 Task: Create a task  Develop a new online marketplace for a specific industry , assign it to team member softage.1@softage.net in the project AgileCraft and update the status of the task to  On Track  , set the priority of the task to Low
Action: Mouse moved to (82, 377)
Screenshot: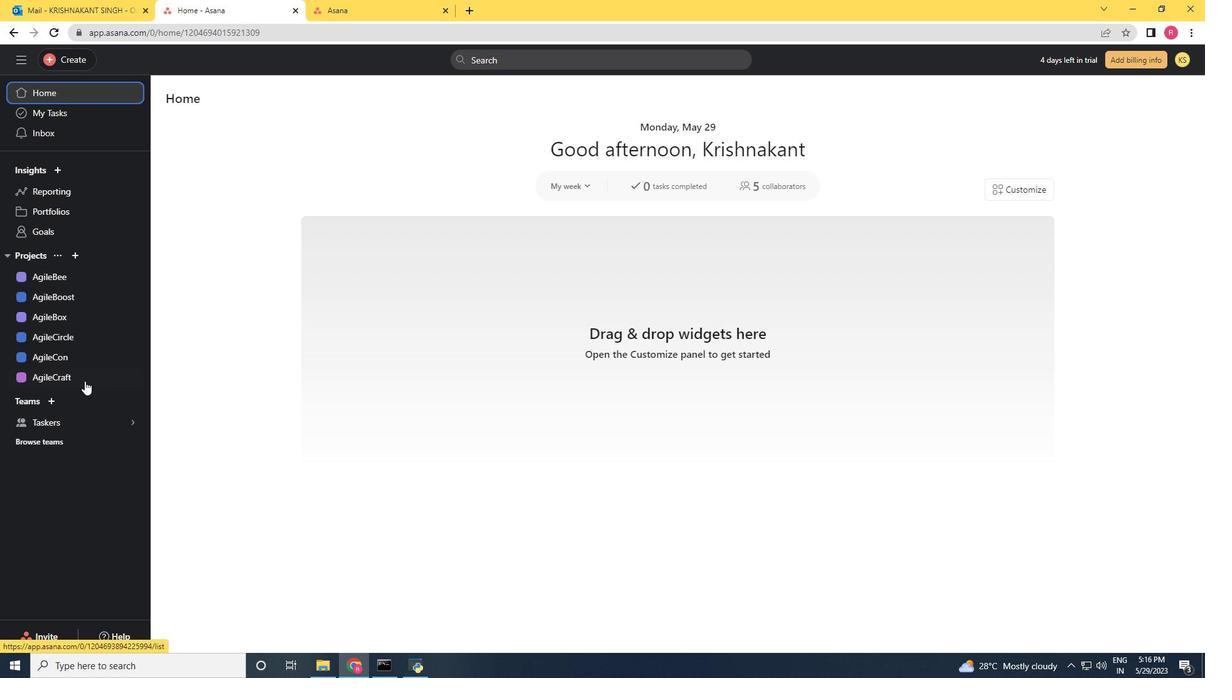 
Action: Mouse pressed left at (82, 377)
Screenshot: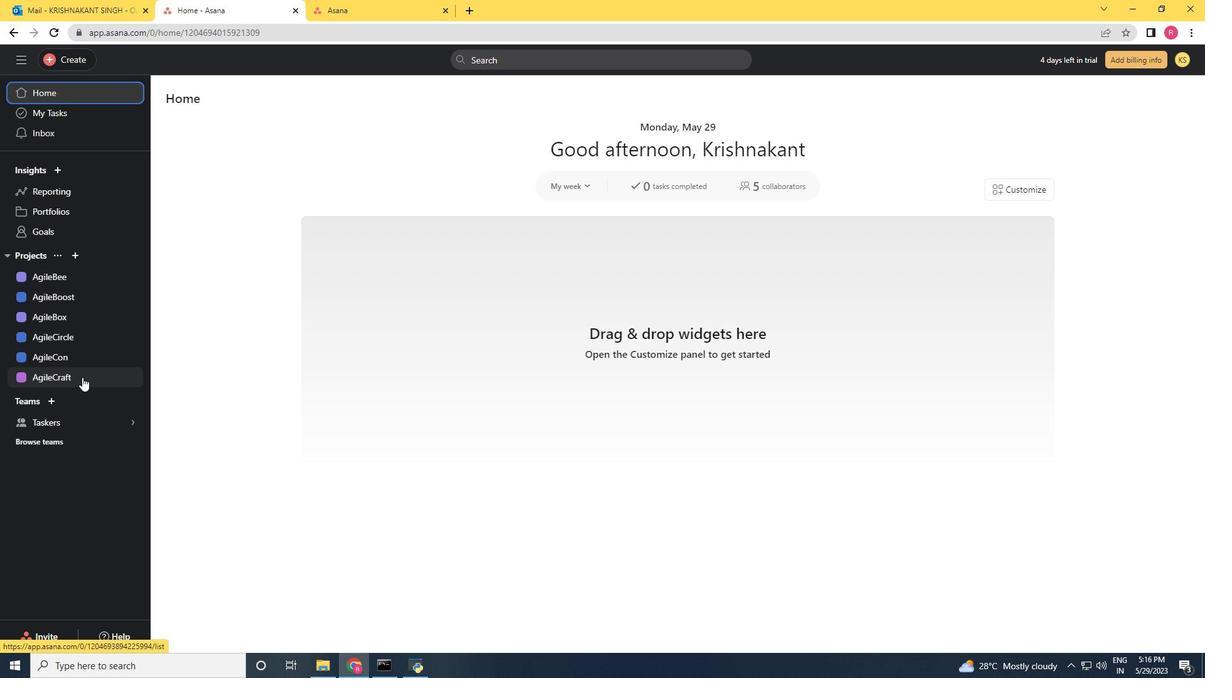 
Action: Mouse moved to (58, 63)
Screenshot: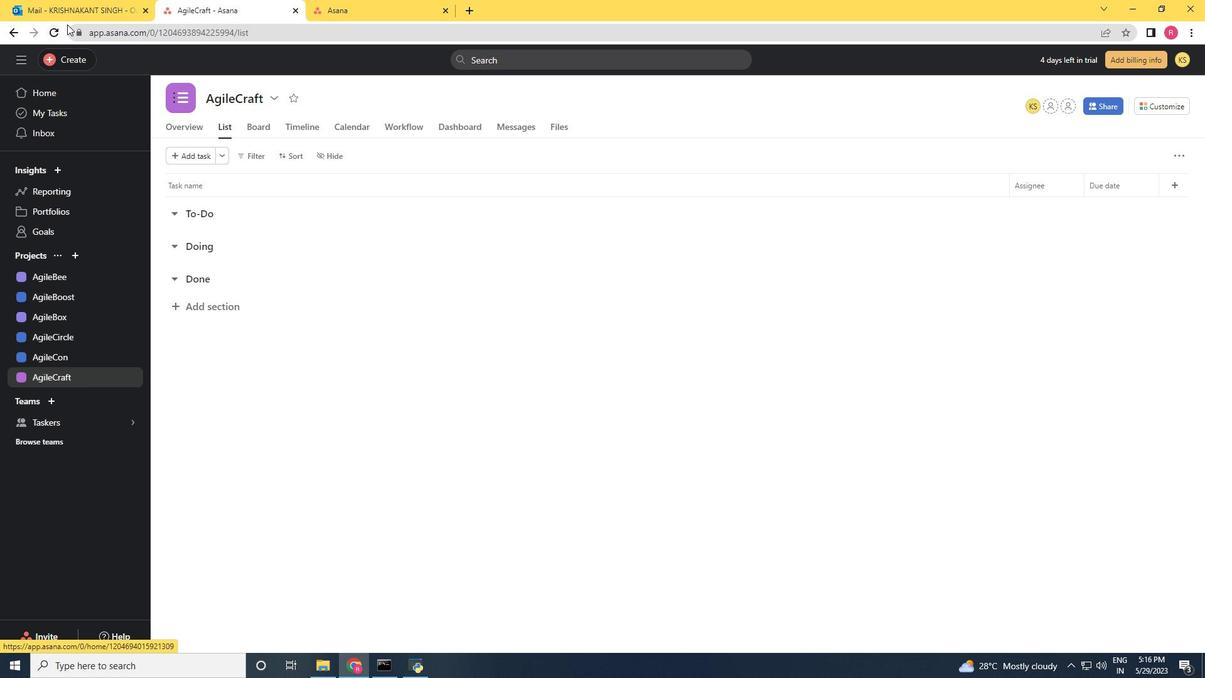
Action: Mouse pressed left at (58, 63)
Screenshot: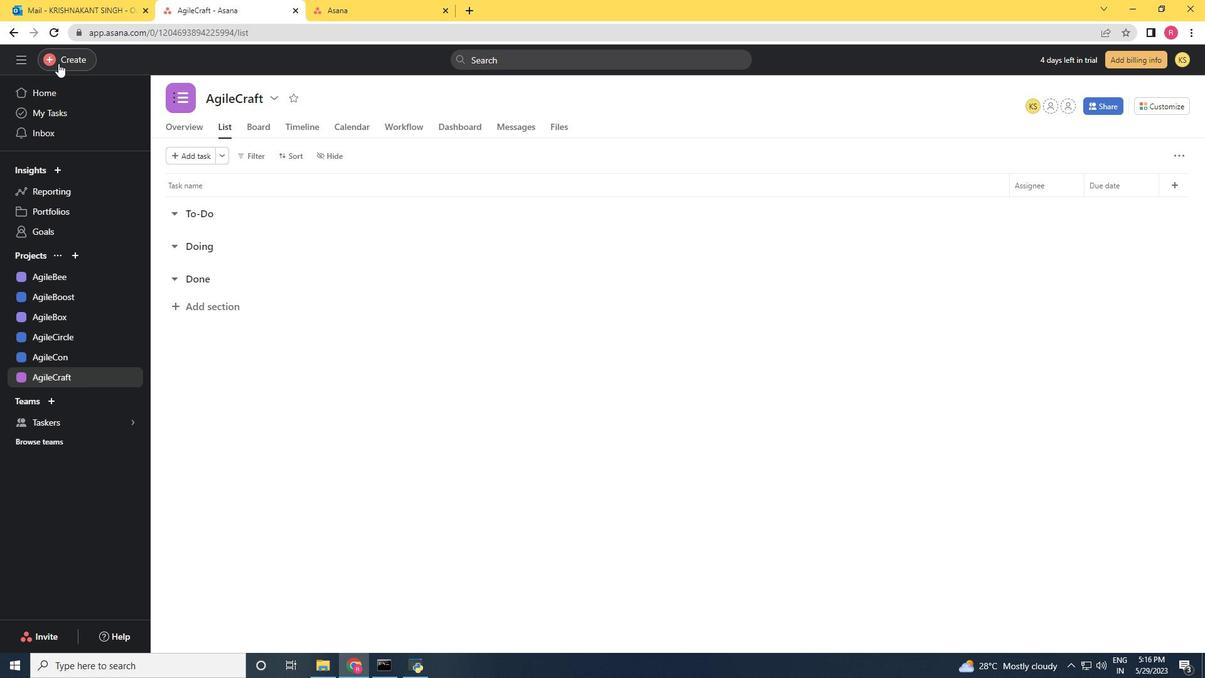 
Action: Mouse moved to (168, 64)
Screenshot: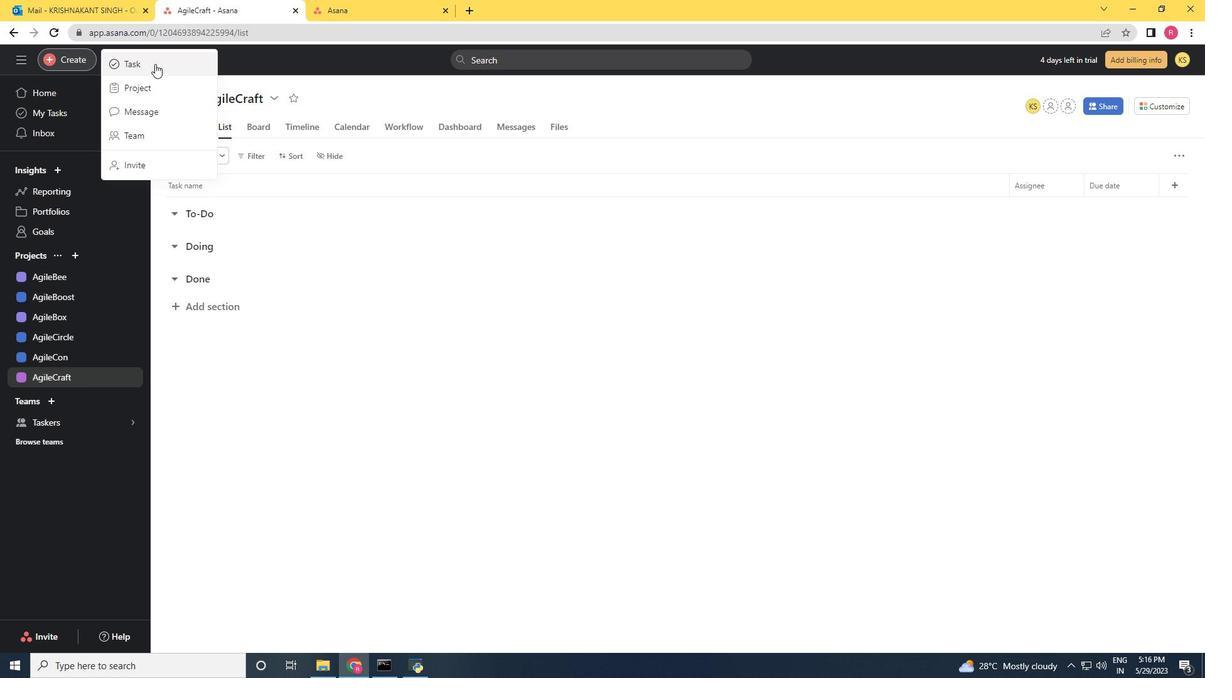 
Action: Mouse pressed left at (168, 64)
Screenshot: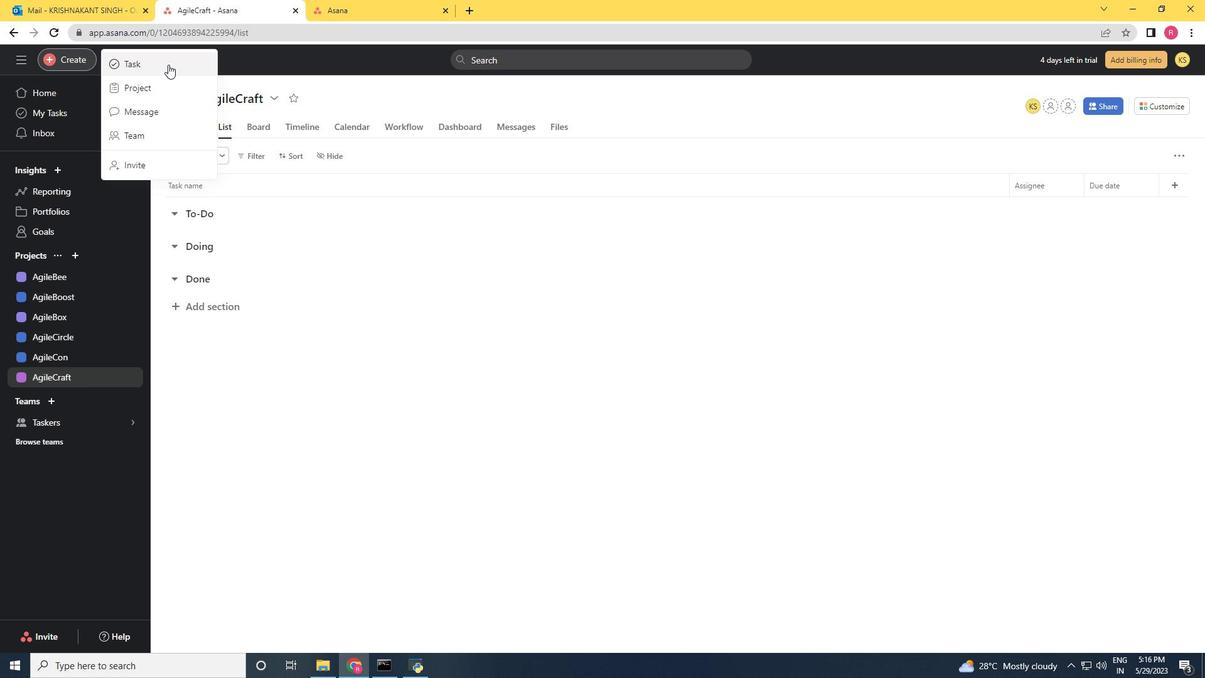 
Action: Mouse moved to (168, 66)
Screenshot: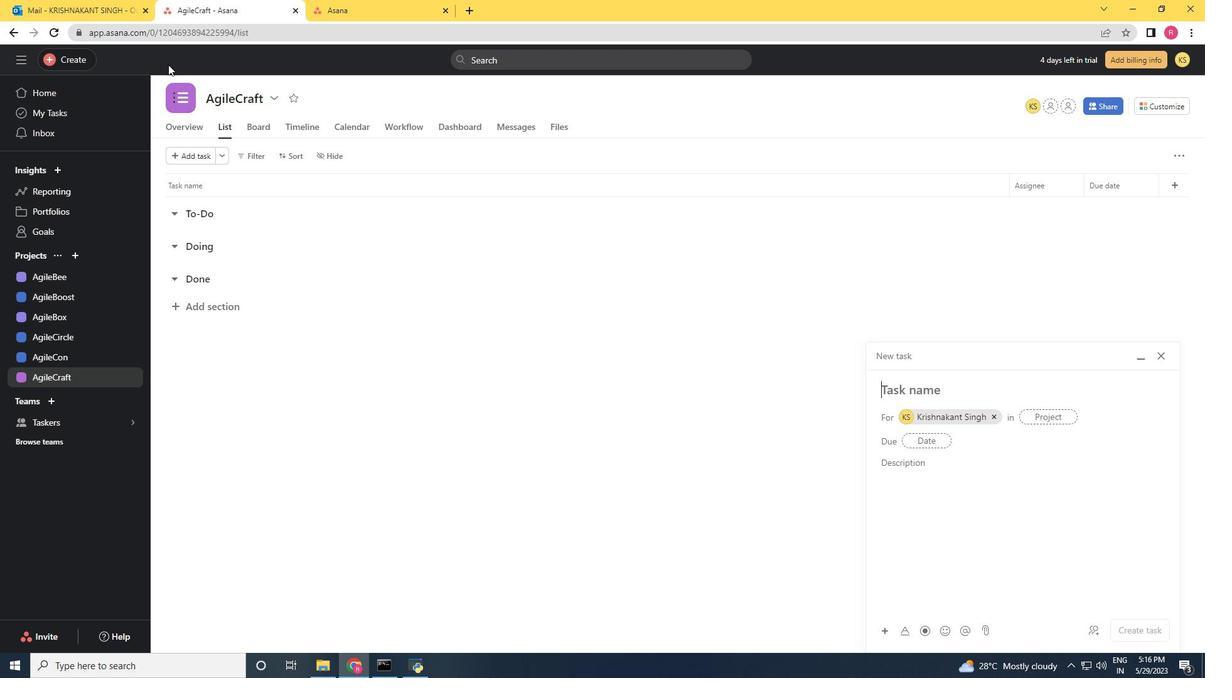 
Action: Key pressed <Key.shift>Develop<Key.space>a<Key.space>new<Key.space>onlne<Key.backspace><Key.backspace>ine<Key.space>market<Key.space><Key.backspace>place<Key.space>for<Key.space>a<Key.space>specific<Key.space>industry
Screenshot: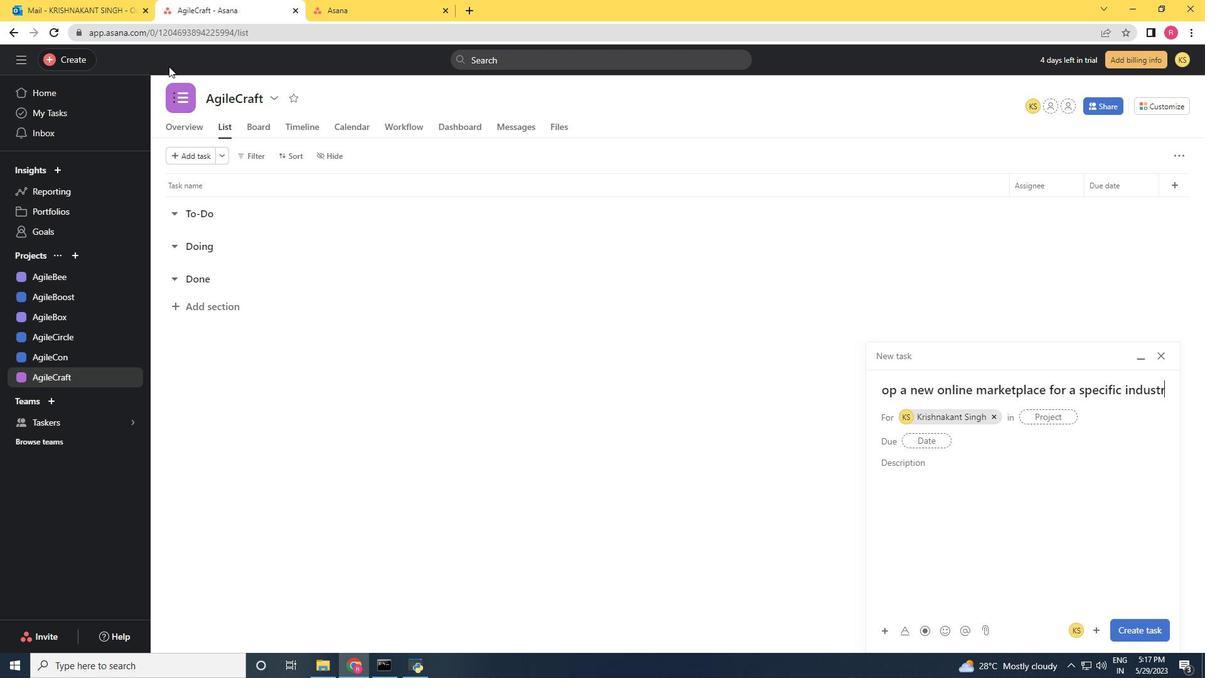 
Action: Mouse moved to (992, 416)
Screenshot: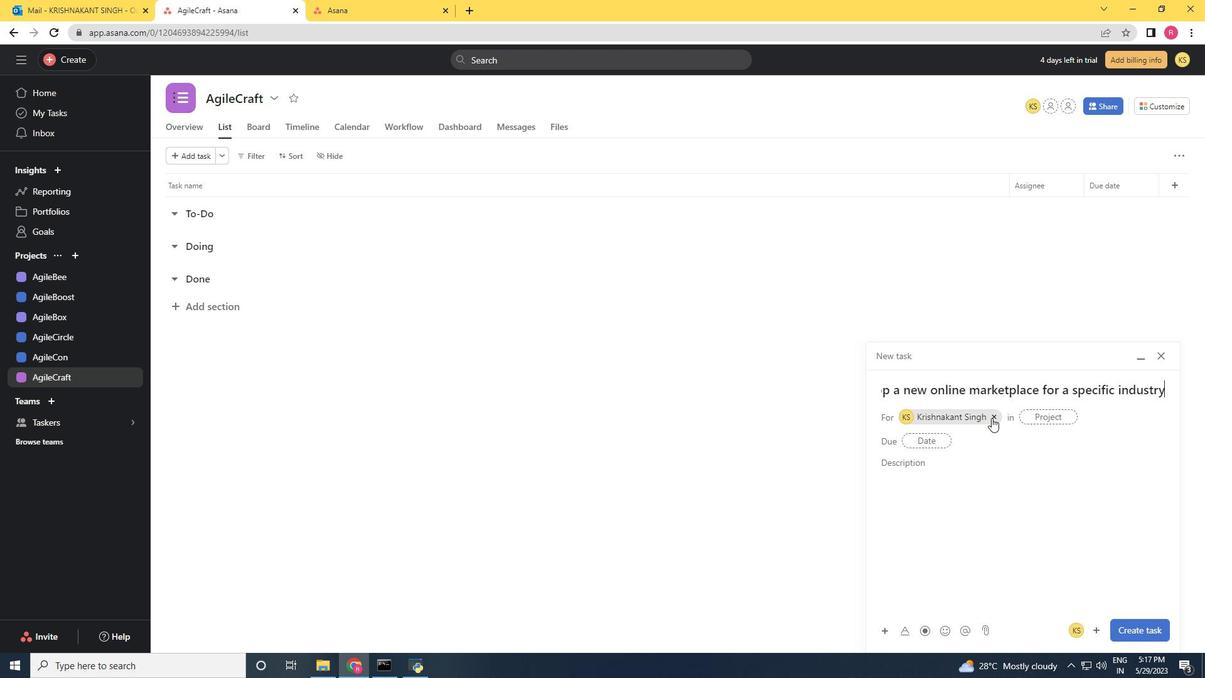 
Action: Mouse pressed left at (992, 416)
Screenshot: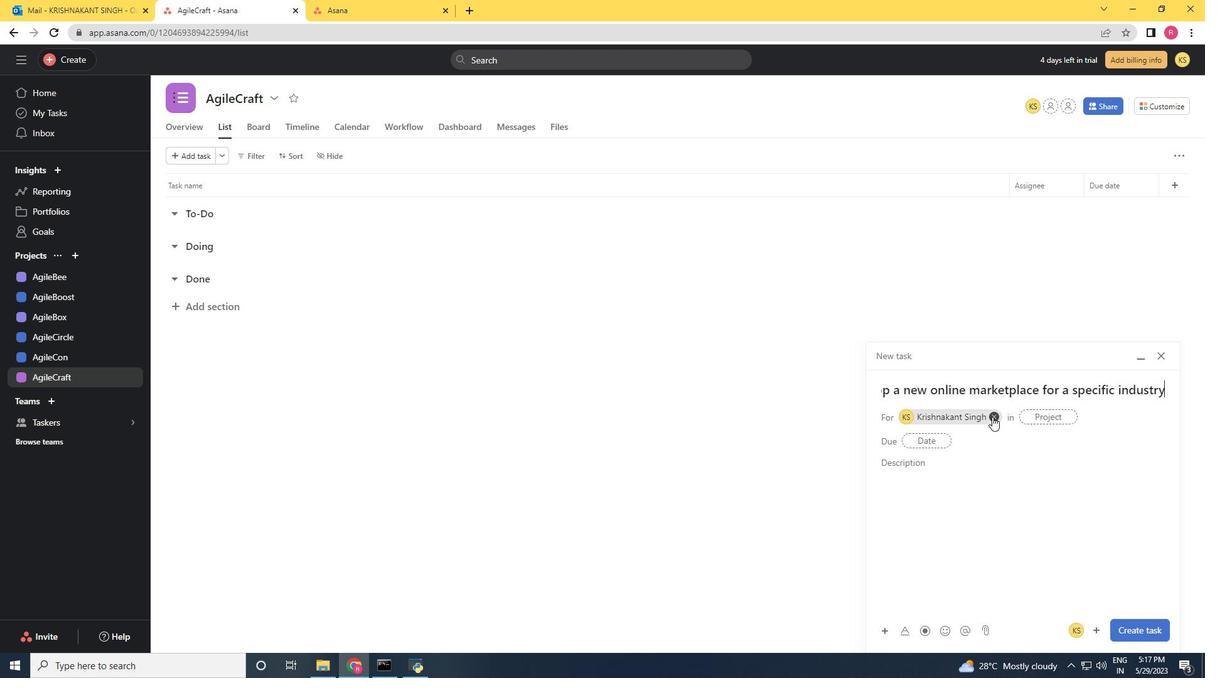 
Action: Mouse moved to (935, 416)
Screenshot: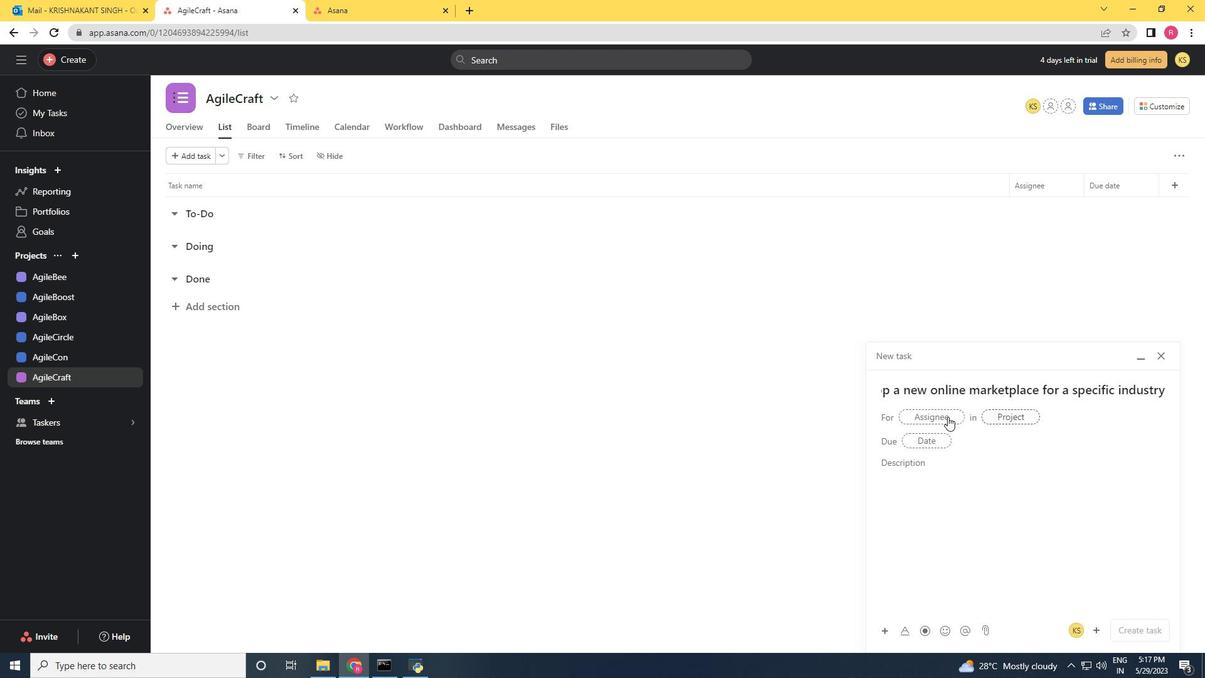 
Action: Mouse pressed left at (935, 416)
Screenshot: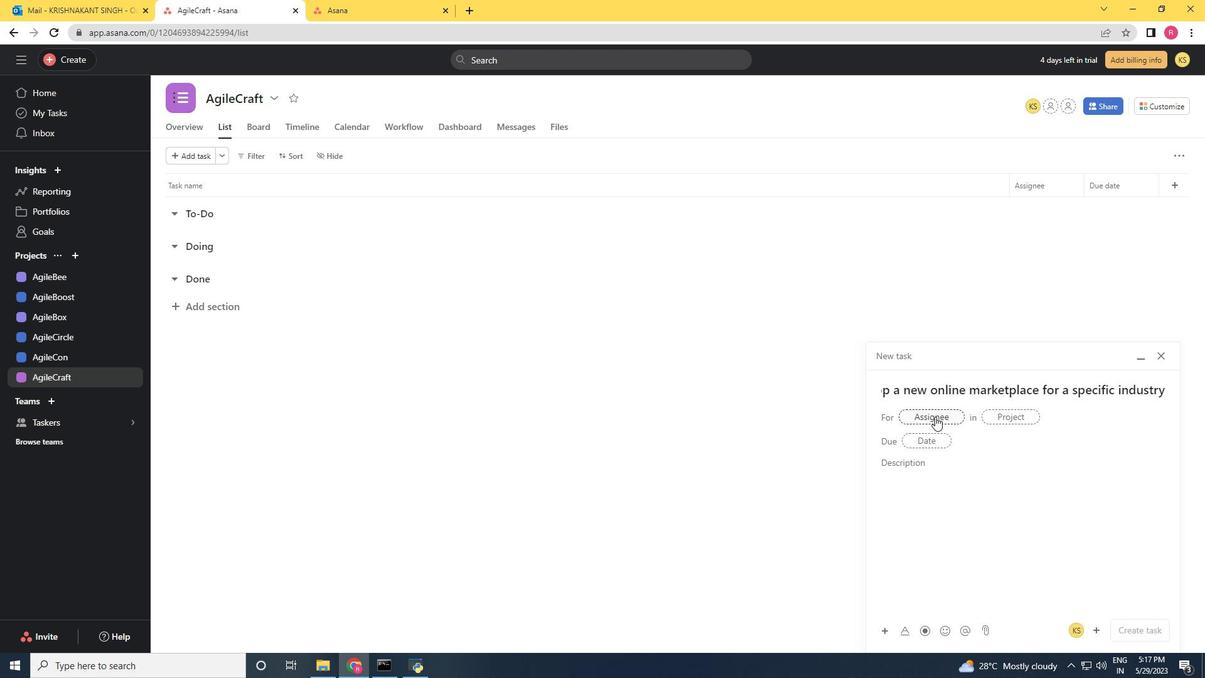 
Action: Key pressed softage.1<Key.shift>@softage.net
Screenshot: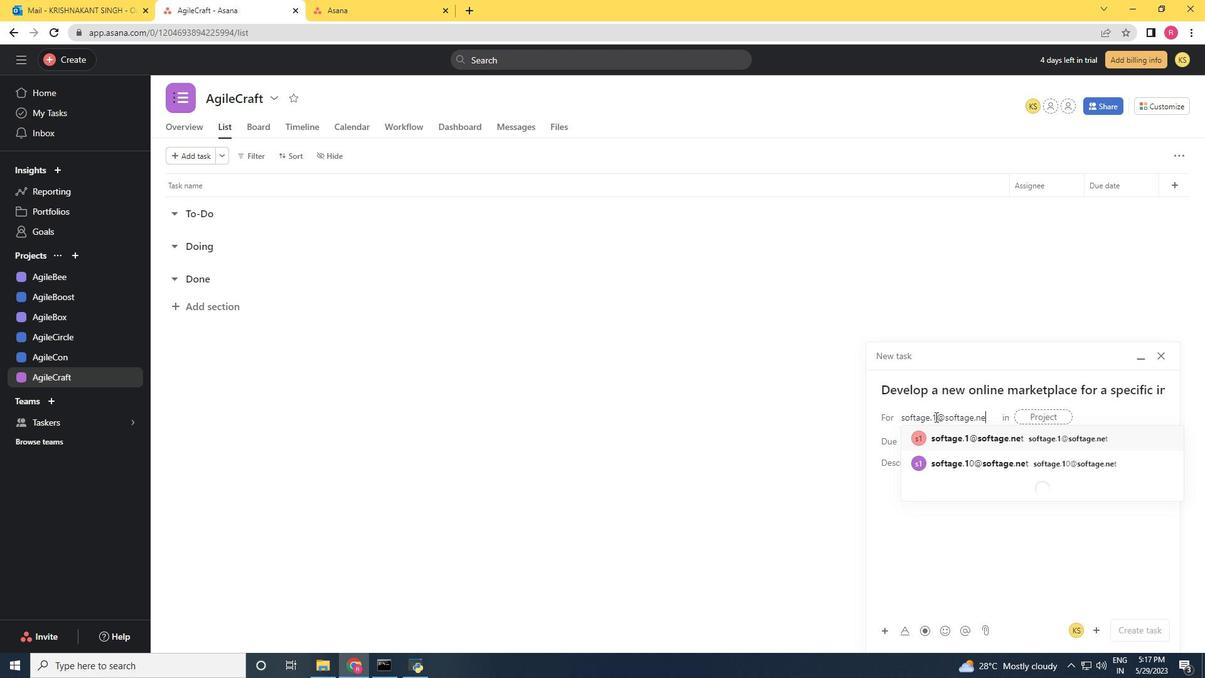 
Action: Mouse moved to (1008, 437)
Screenshot: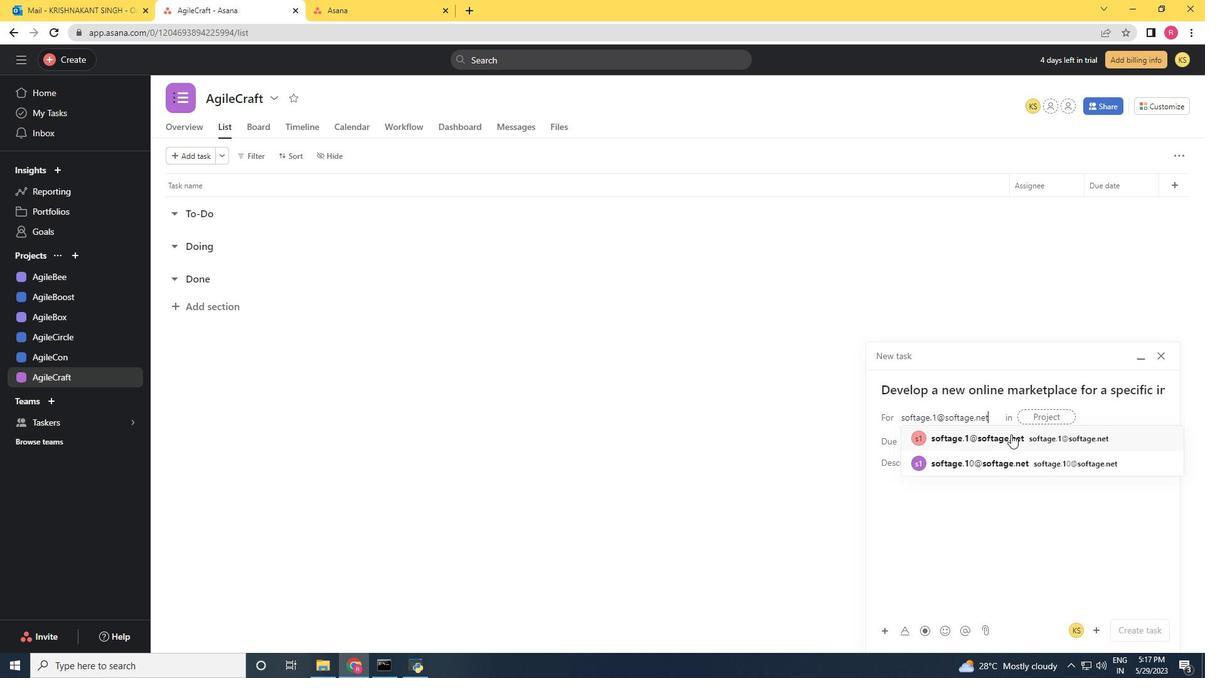 
Action: Mouse pressed left at (1008, 437)
Screenshot: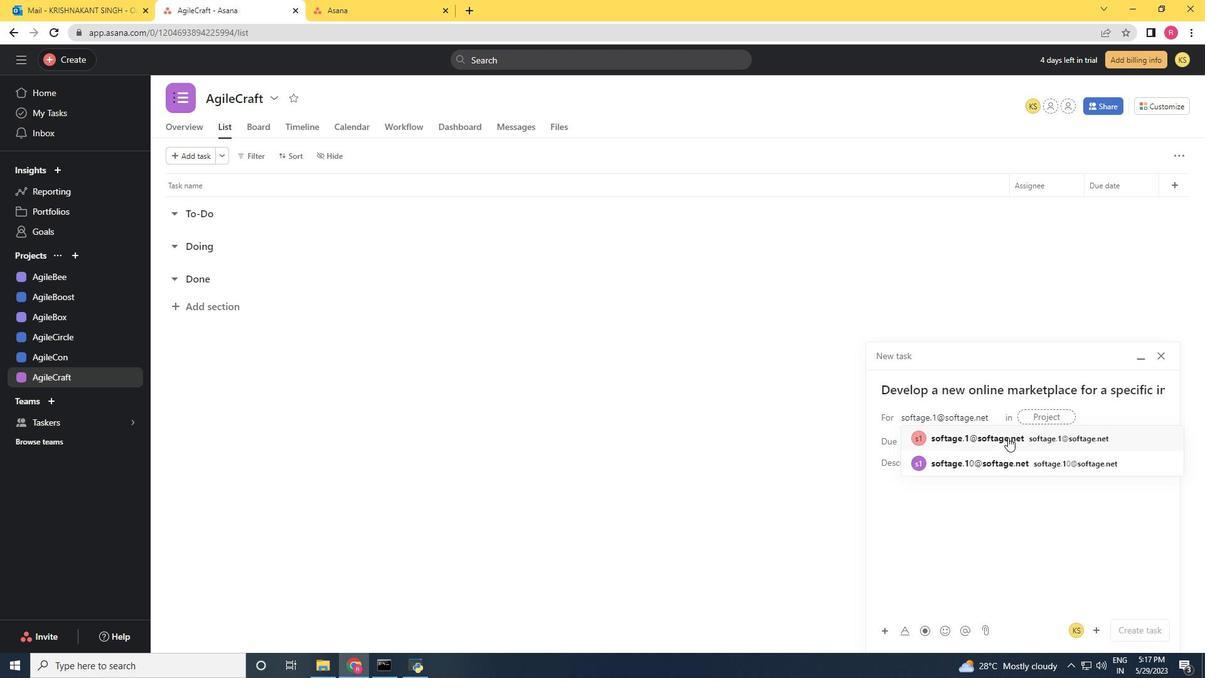 
Action: Mouse moved to (811, 444)
Screenshot: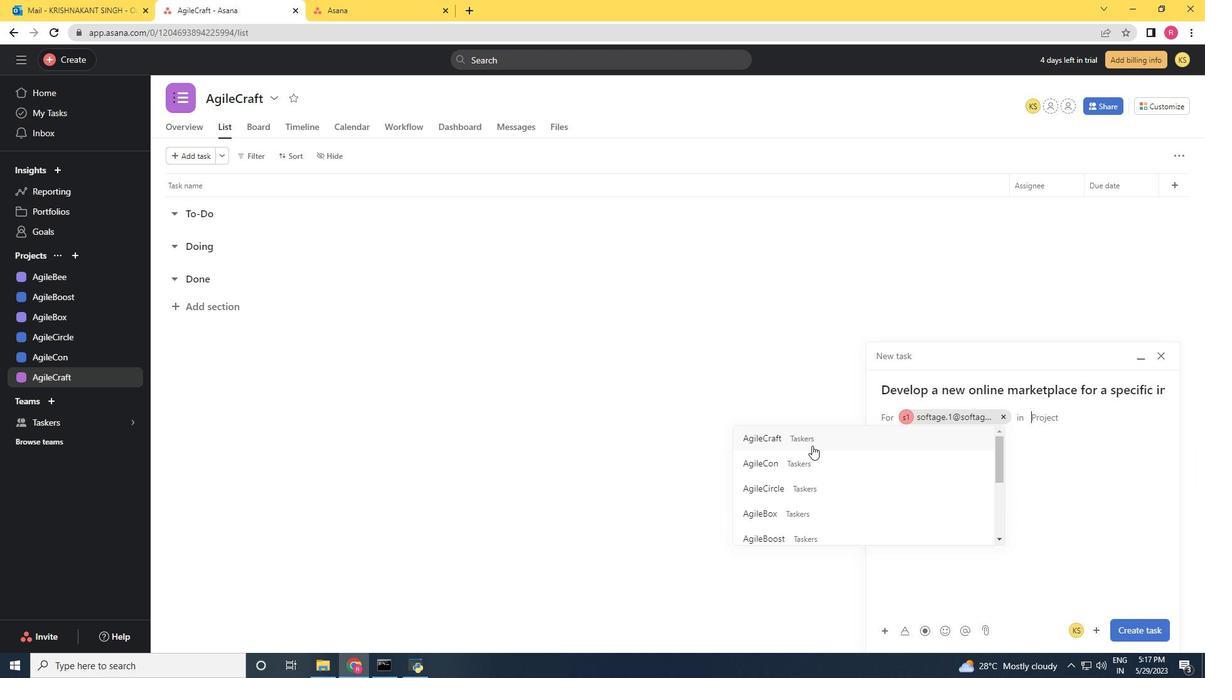 
Action: Mouse pressed left at (811, 444)
Screenshot: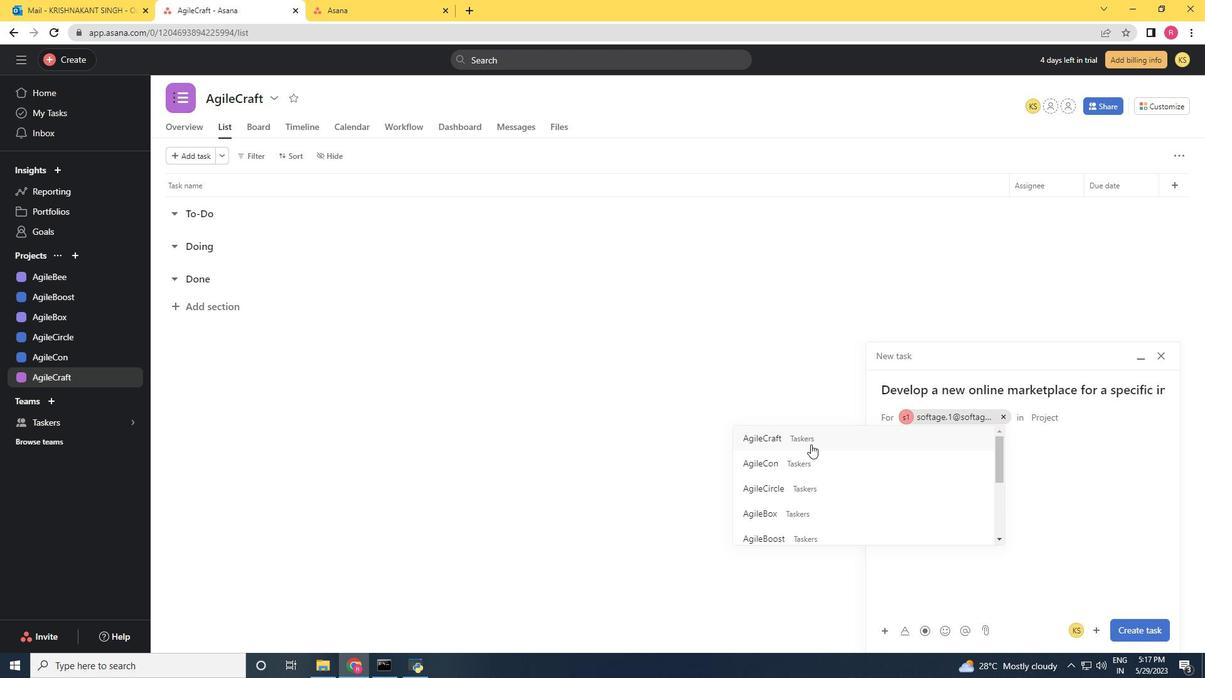 
Action: Mouse moved to (1153, 625)
Screenshot: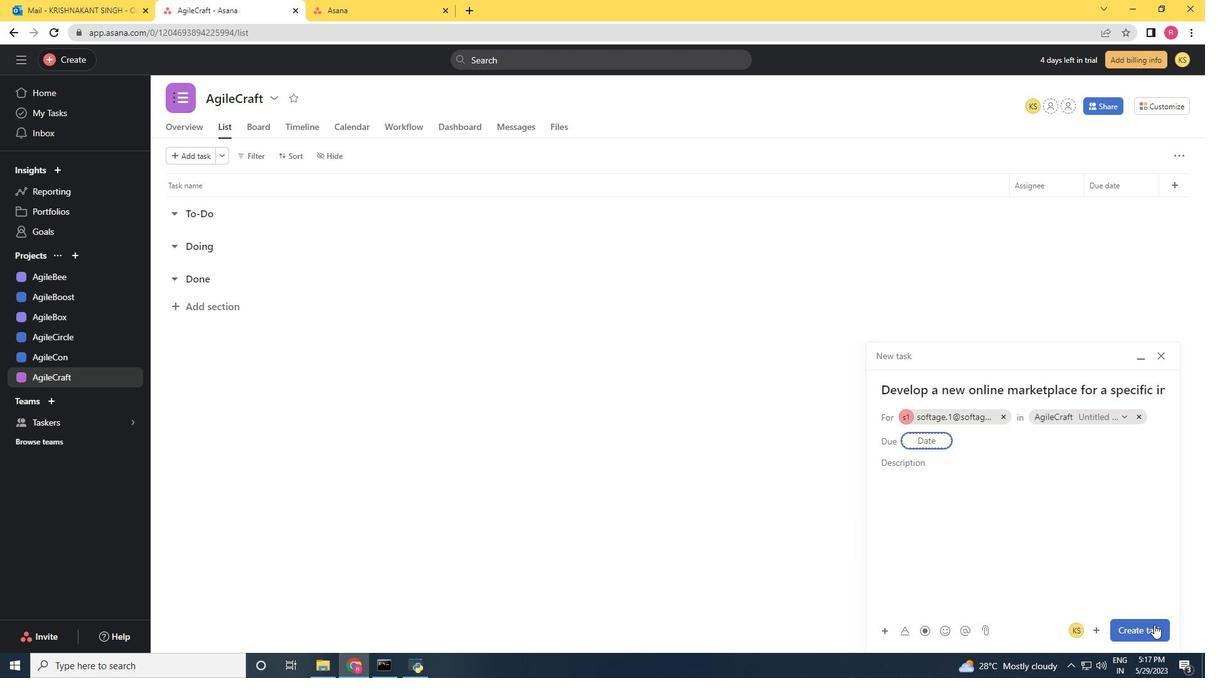 
Action: Mouse pressed left at (1153, 625)
Screenshot: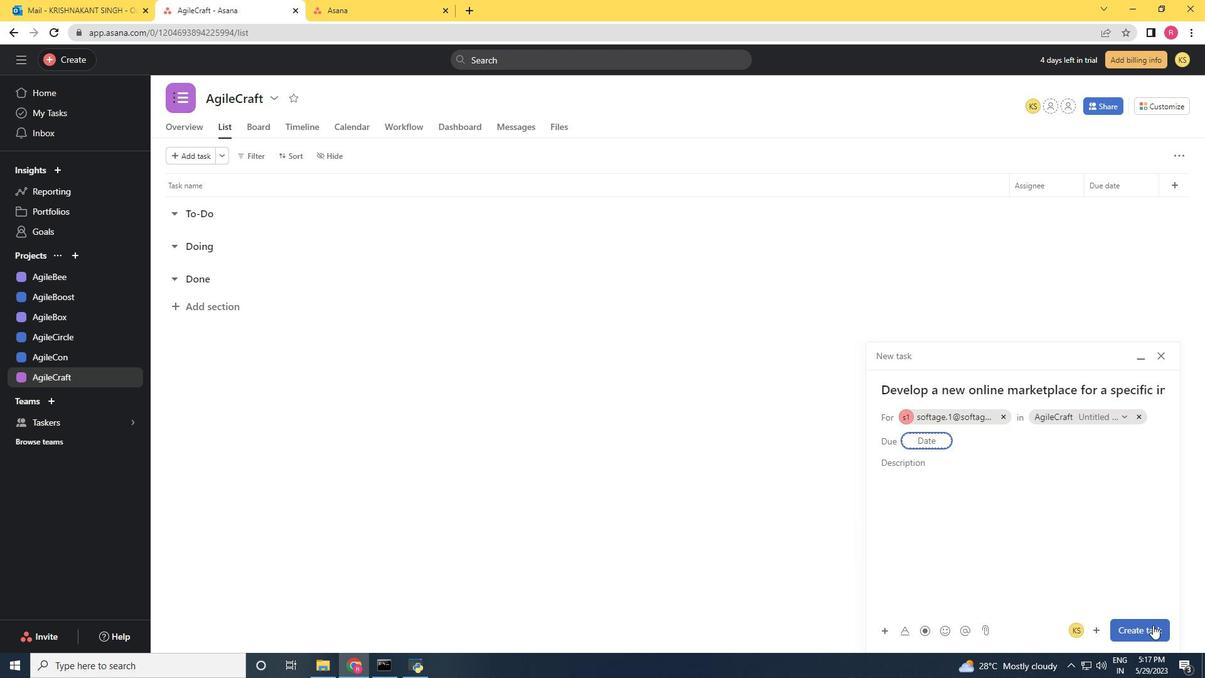 
Action: Mouse moved to (1011, 193)
Screenshot: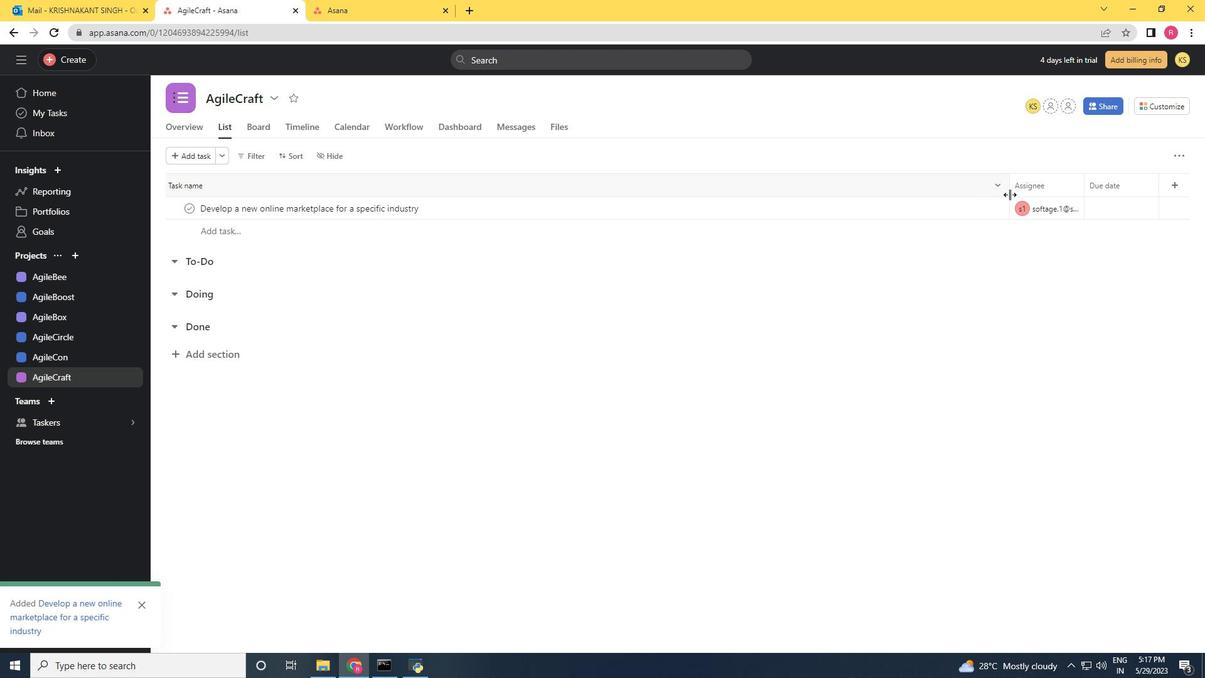 
Action: Mouse pressed left at (1011, 193)
Screenshot: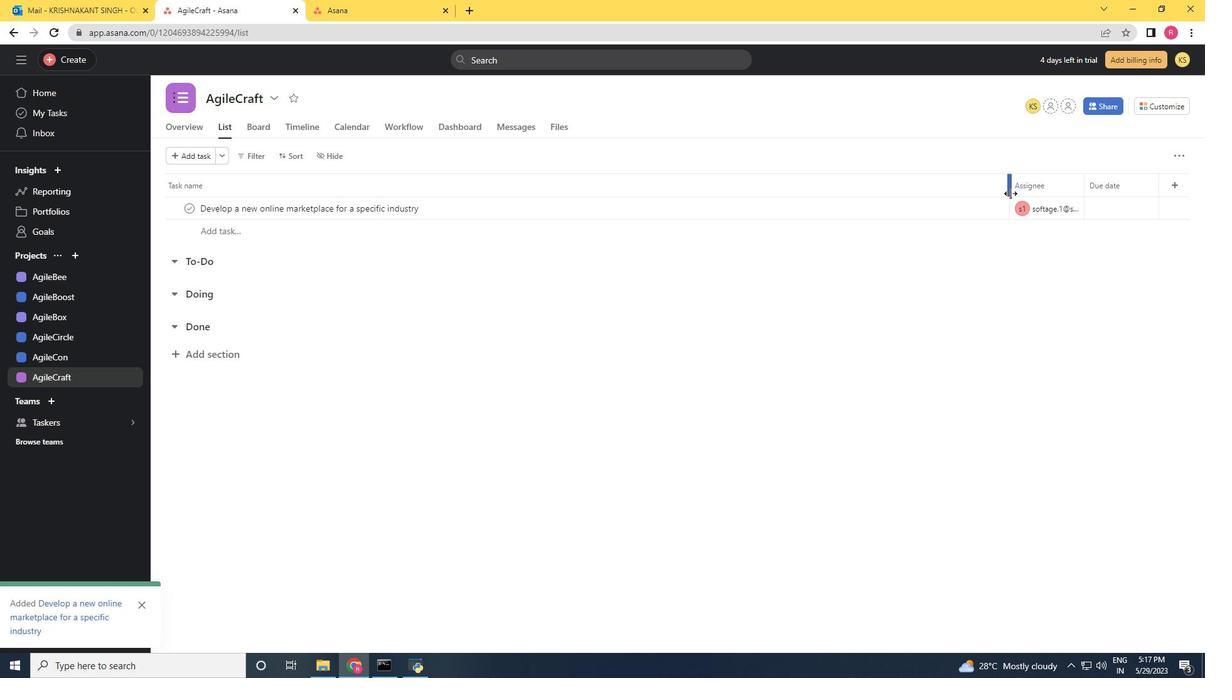 
Action: Mouse moved to (1026, 185)
Screenshot: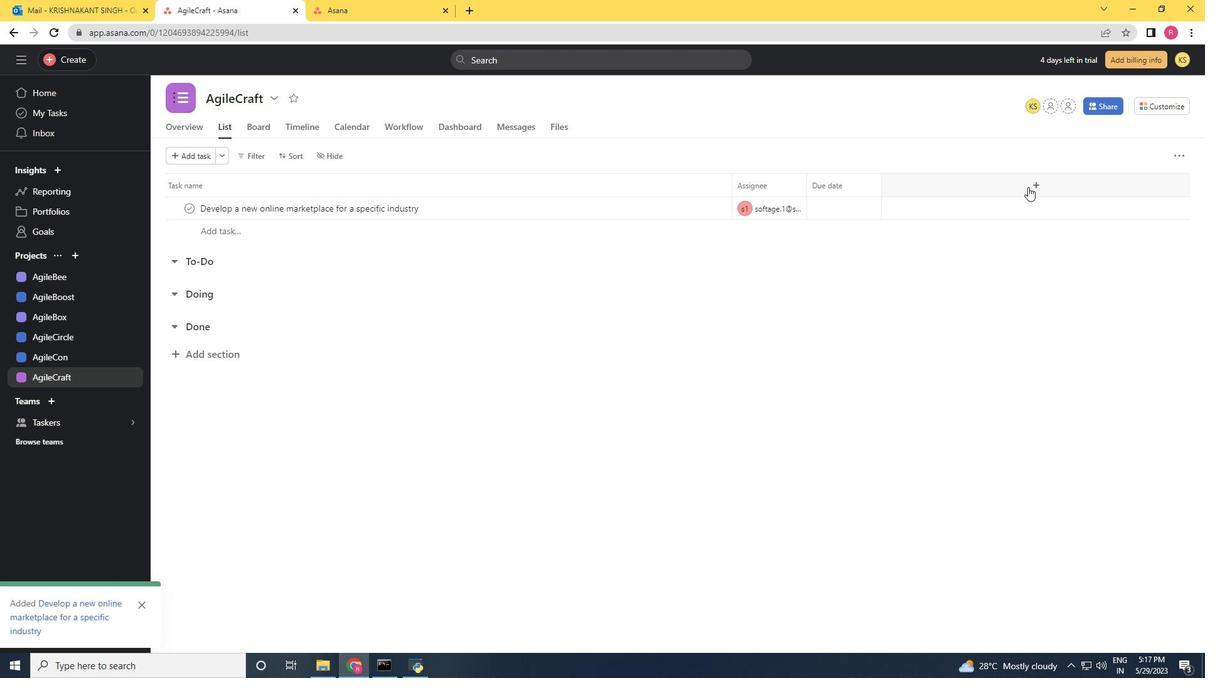 
Action: Mouse pressed left at (1026, 185)
Screenshot: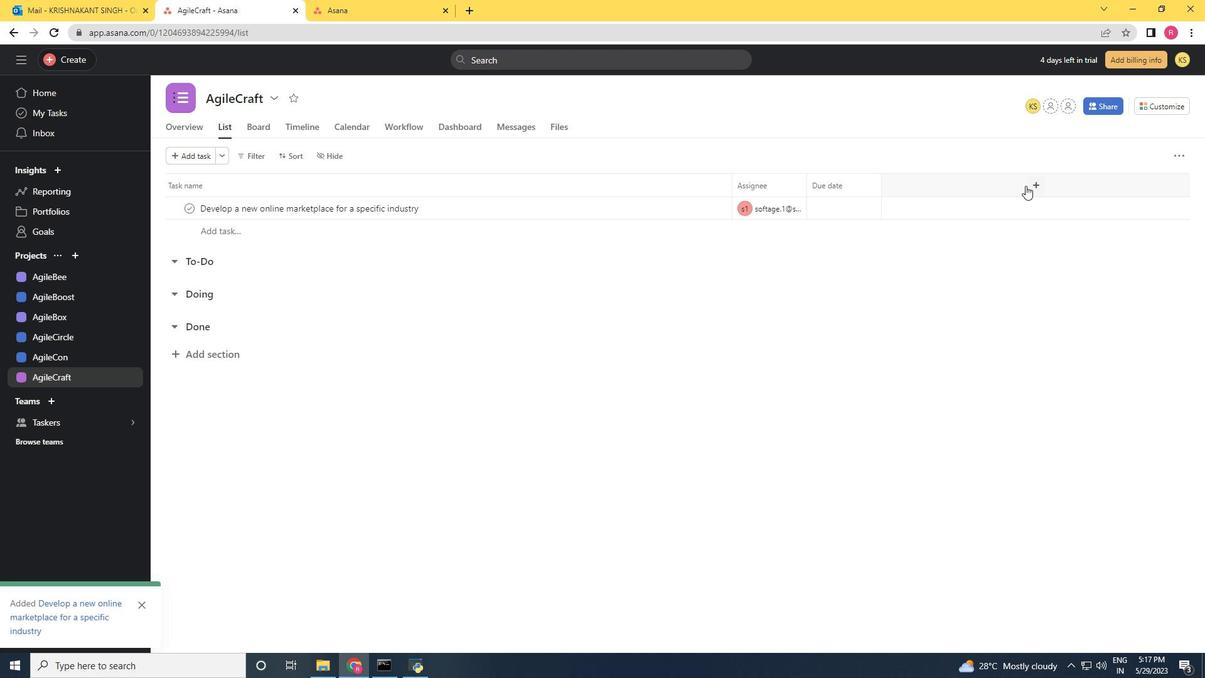 
Action: Mouse moved to (917, 320)
Screenshot: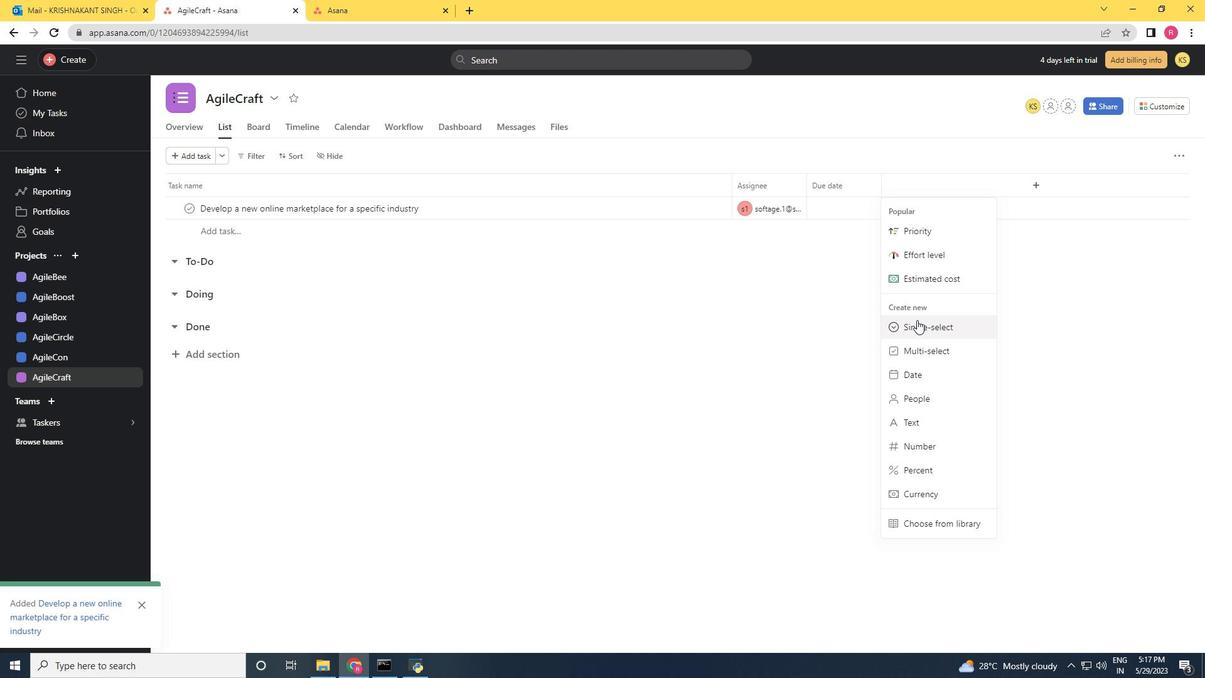 
Action: Mouse pressed left at (917, 320)
Screenshot: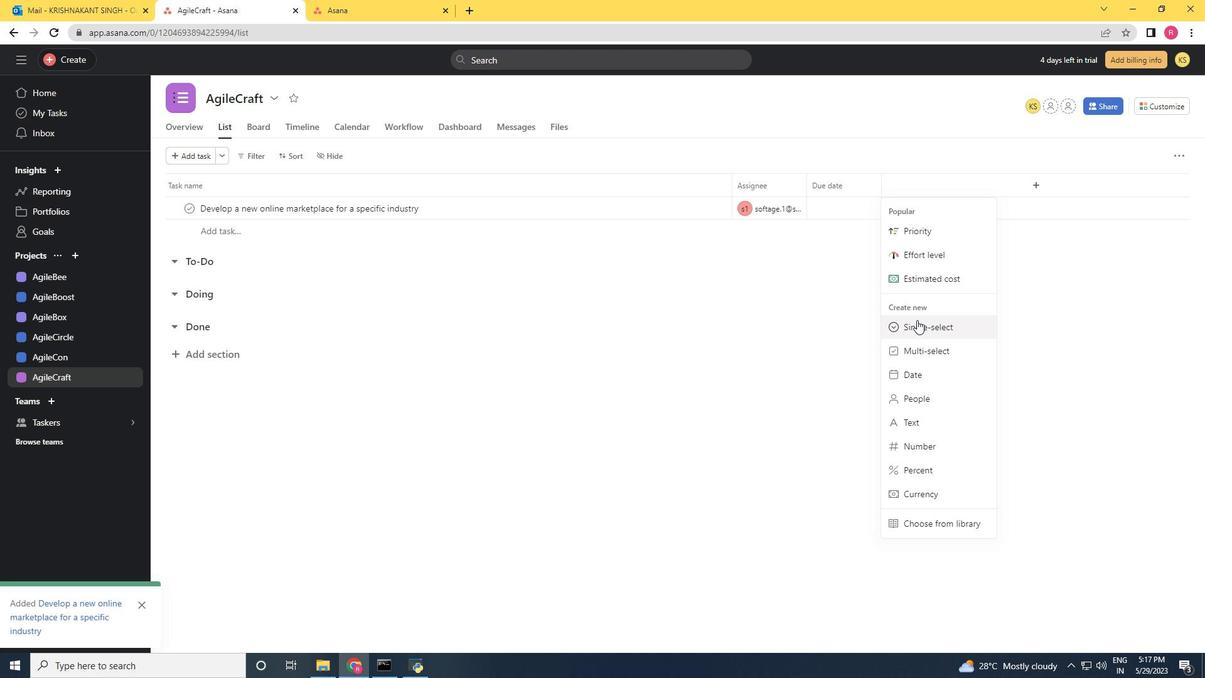 
Action: Key pressed <Key.shift>Stst<Key.backspace><Key.backspace>atus
Screenshot: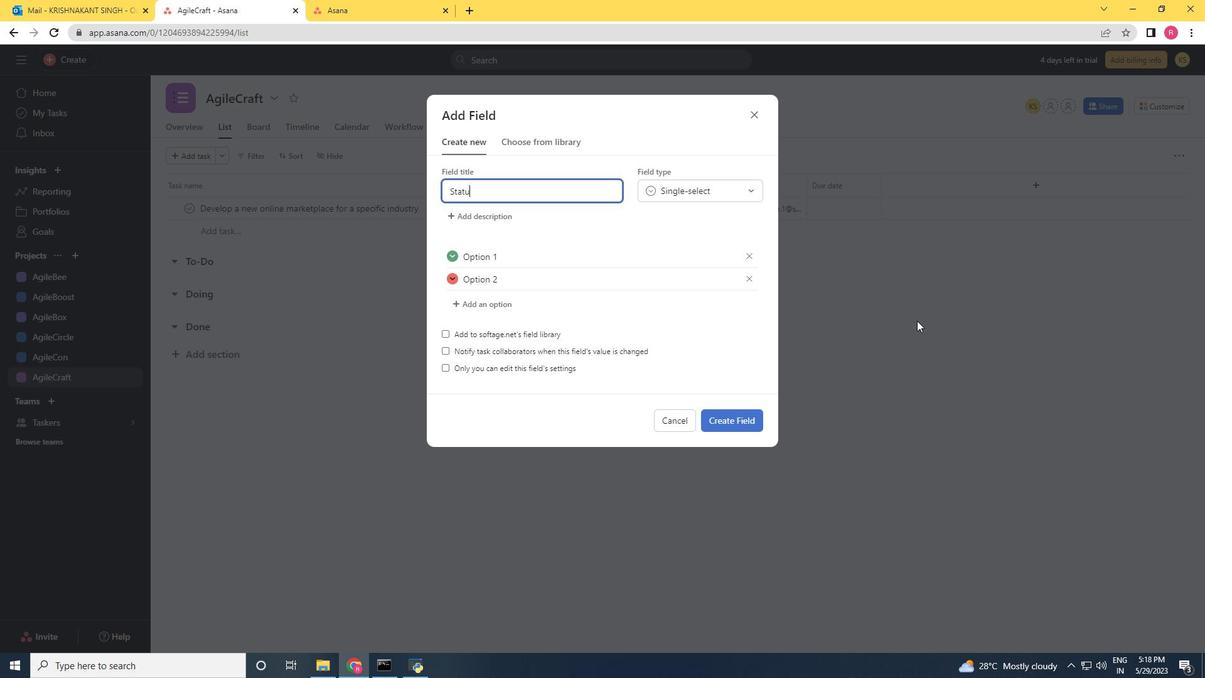 
Action: Mouse moved to (538, 256)
Screenshot: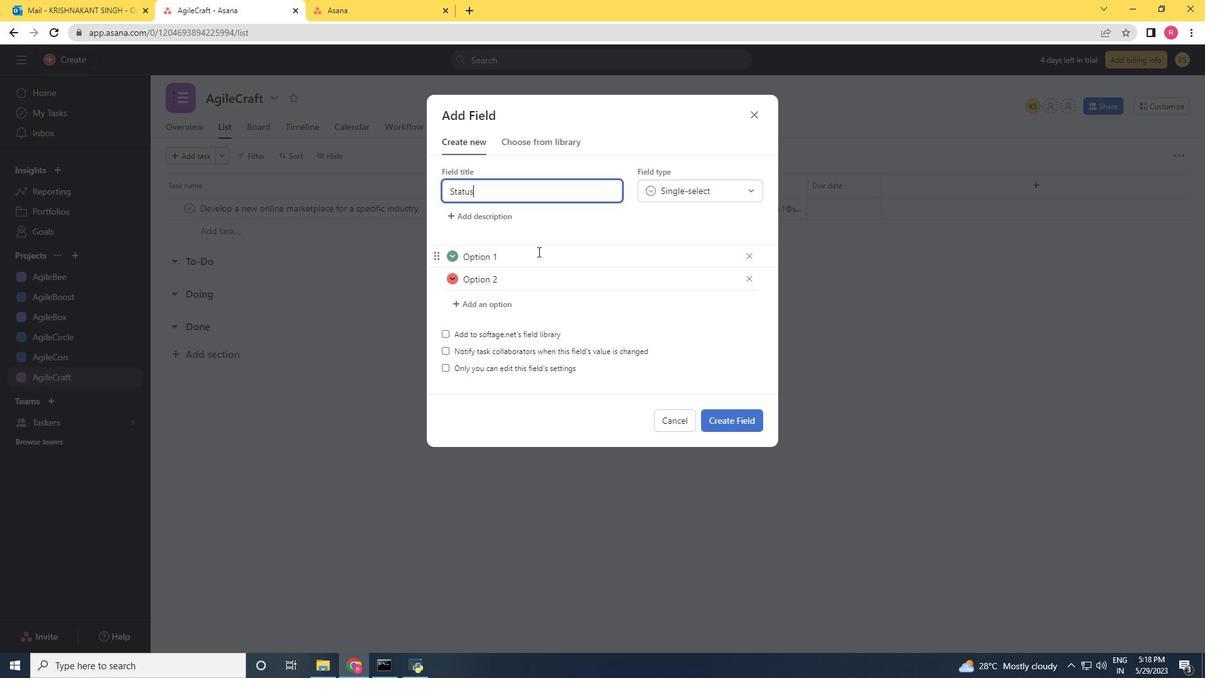 
Action: Mouse pressed left at (538, 256)
Screenshot: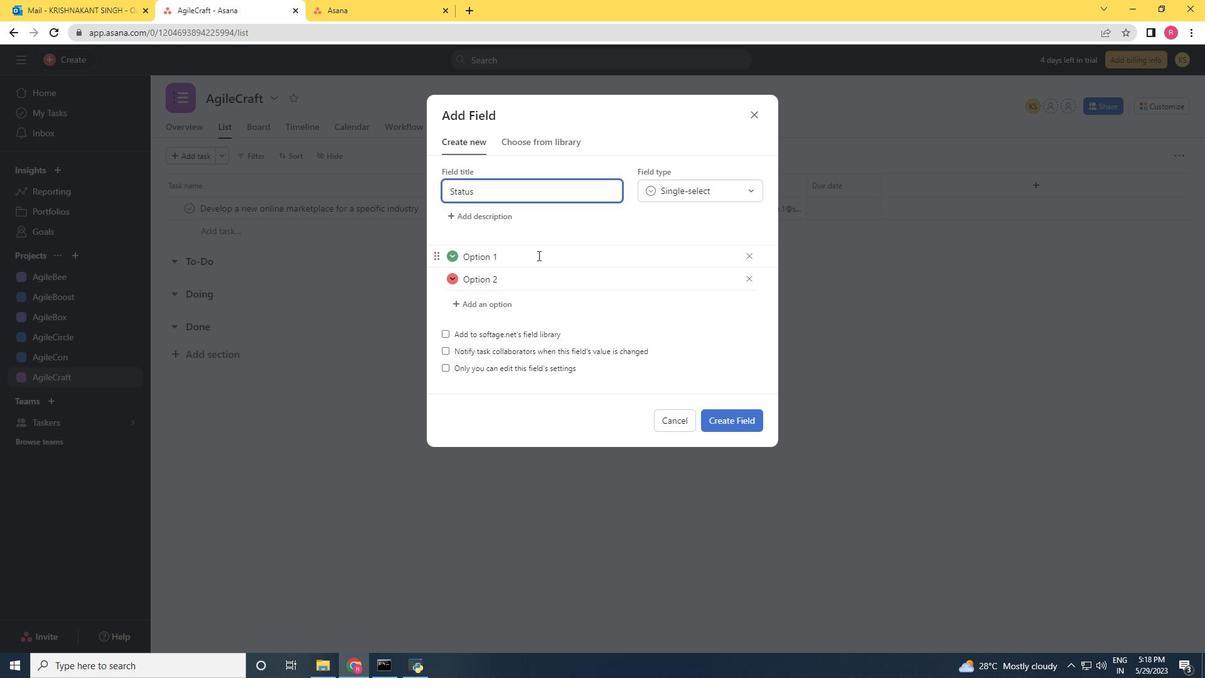 
Action: Key pressed <Key.backspace><Key.backspace><Key.backspace><Key.backspace><Key.backspace><Key.backspace><Key.backspace><Key.backspace><Key.shift>On<Key.space><Key.shift>Track<Key.enter><Key.shift><Key.shift><Key.shift><Key.shift><Key.shift><Key.shift><Key.shift><Key.shift><Key.shift><Key.shift><Key.shift>Off<Key.space><Key.shift>Track<Key.enter><Key.shift>At<Key.space><Key.shift>Risk
Screenshot: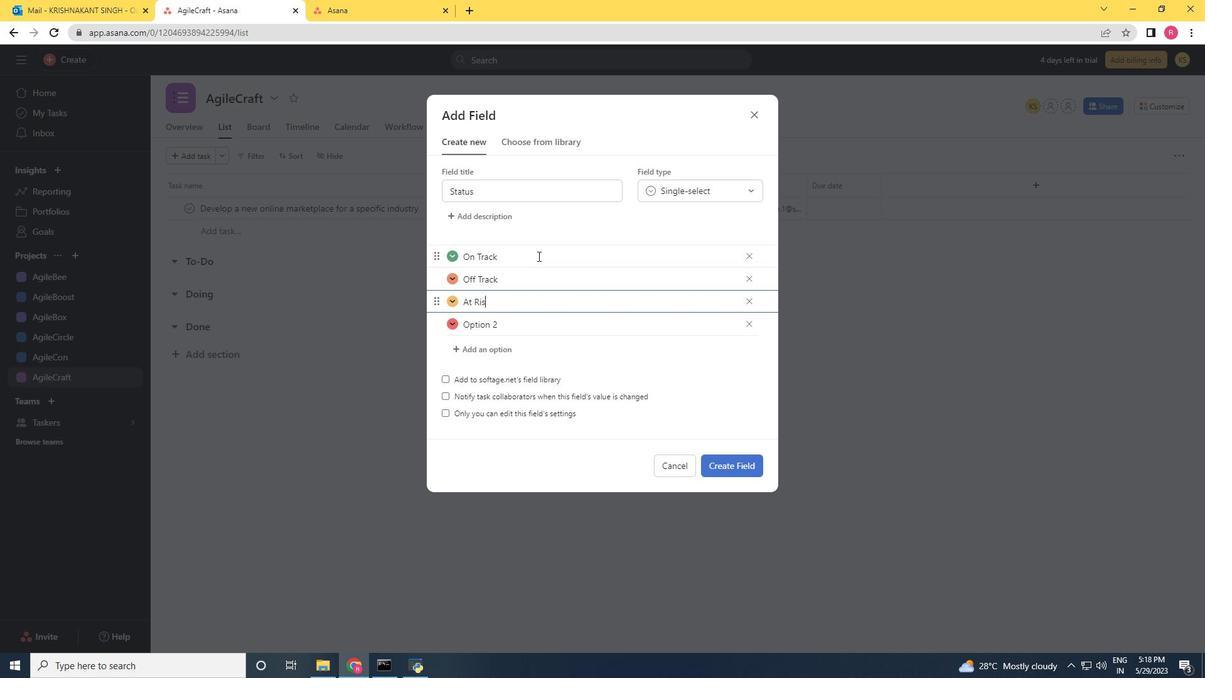 
Action: Mouse moved to (745, 319)
Screenshot: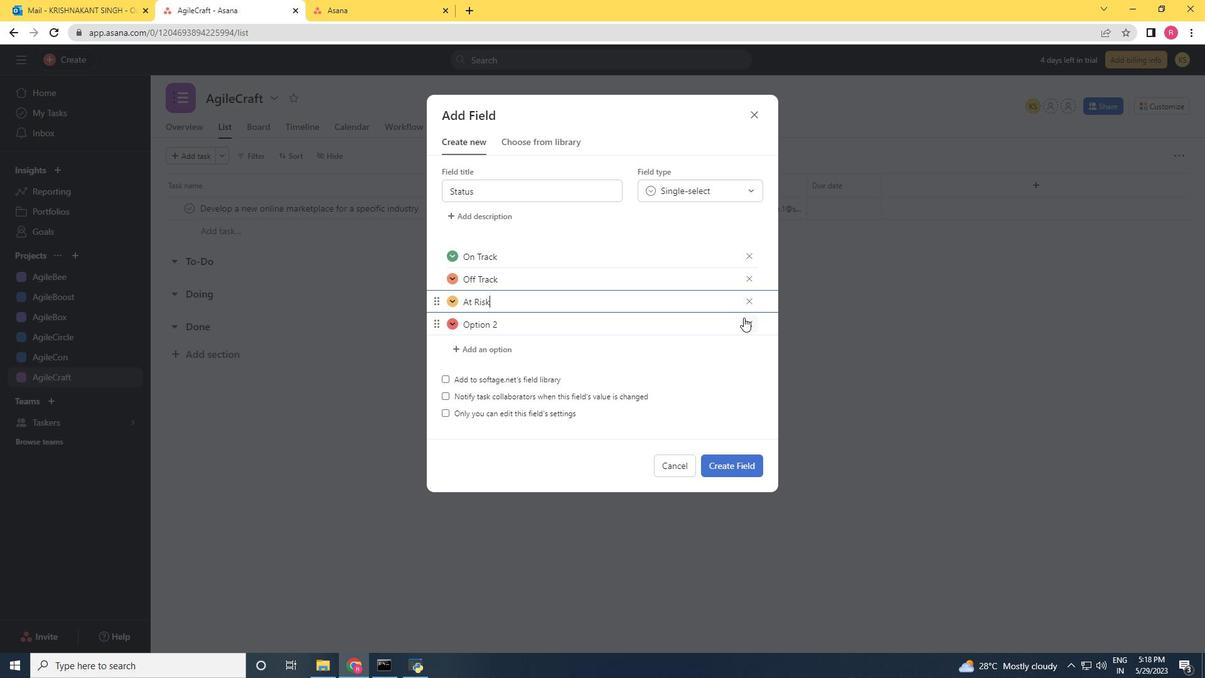 
Action: Mouse pressed left at (745, 319)
Screenshot: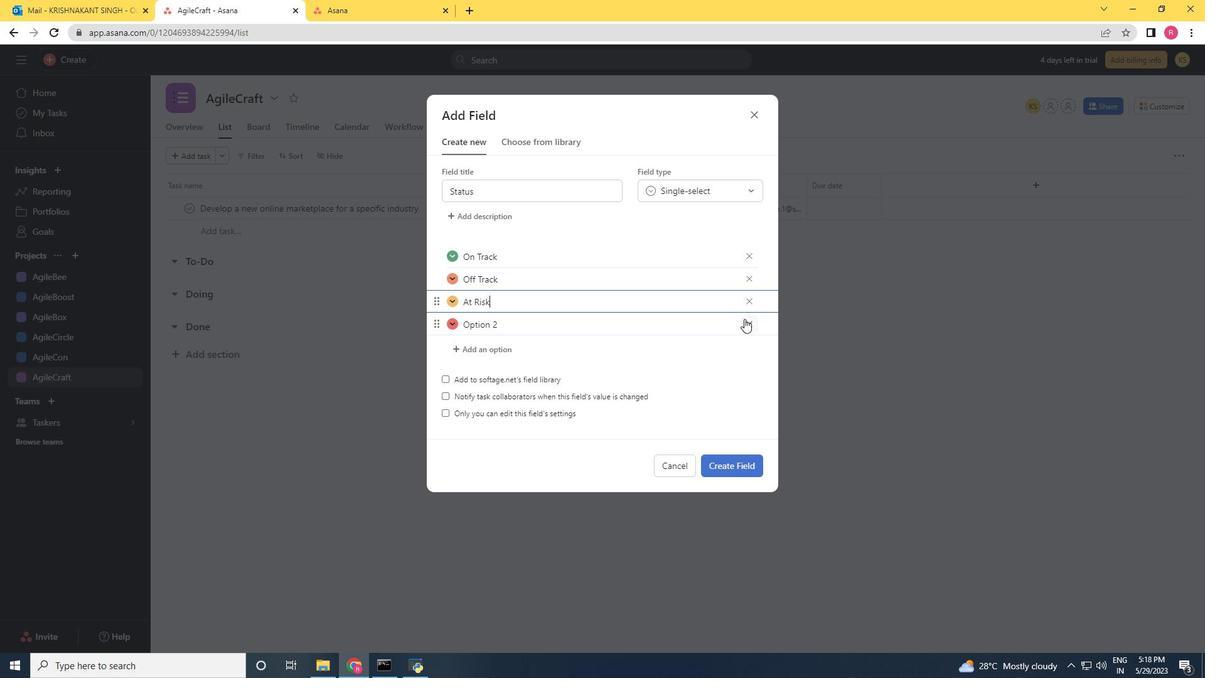 
Action: Mouse moved to (732, 446)
Screenshot: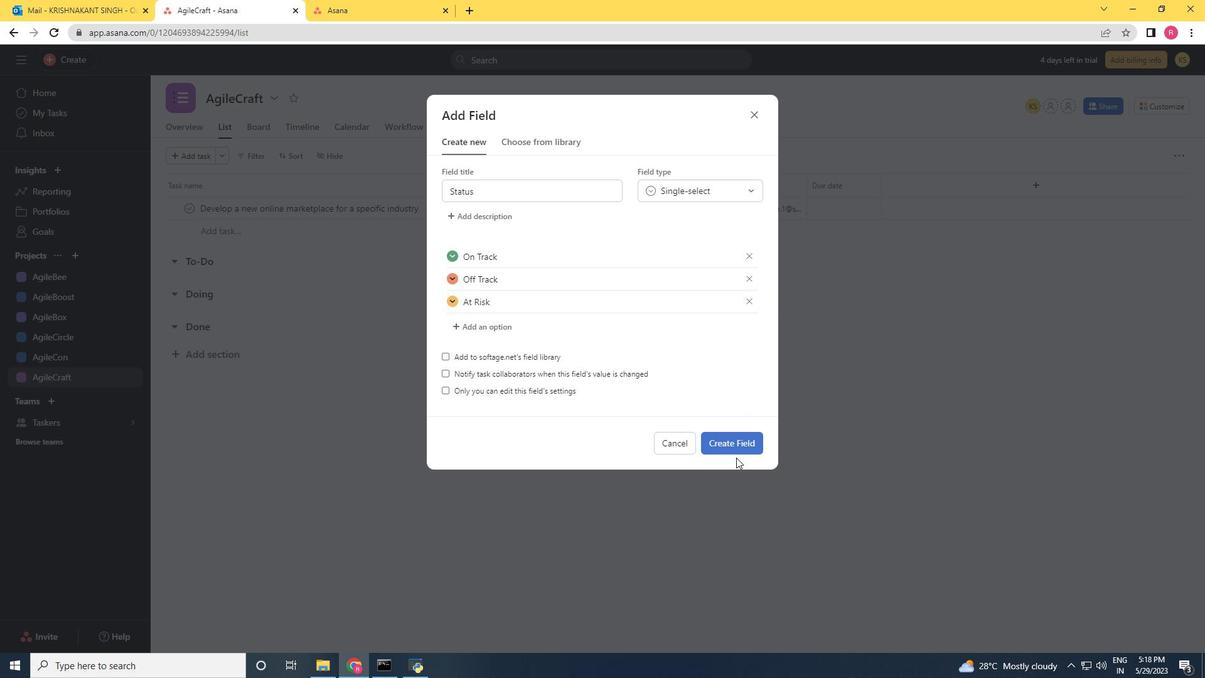 
Action: Mouse pressed left at (732, 446)
Screenshot: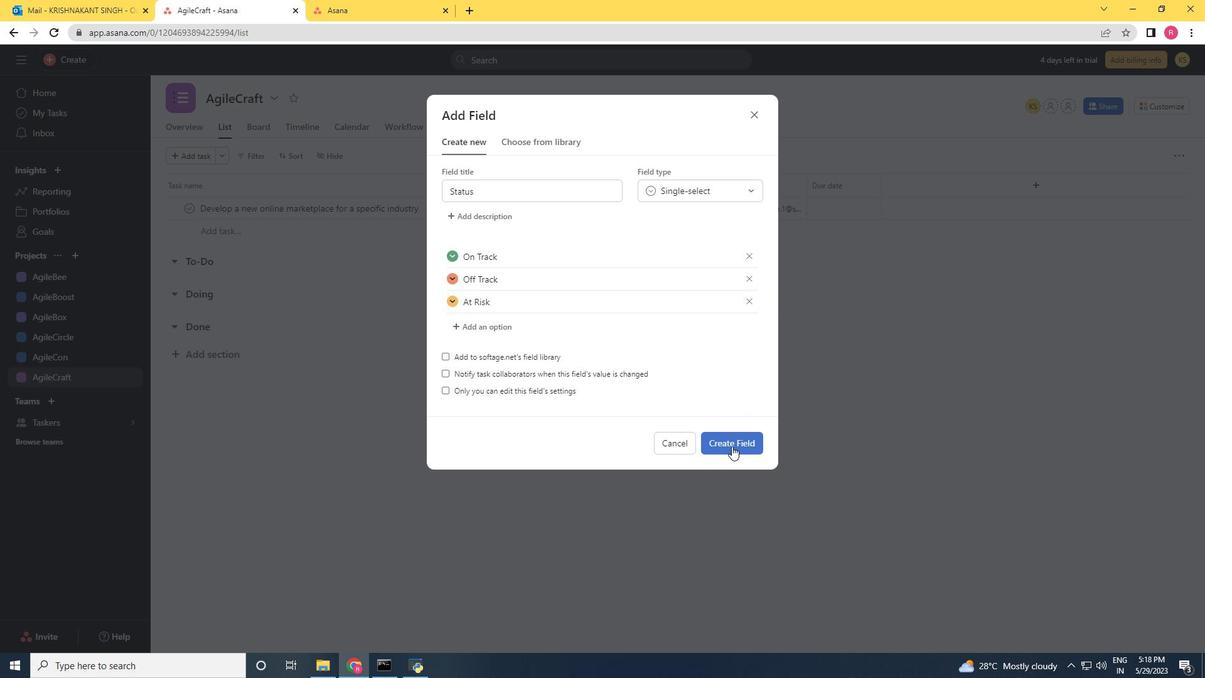 
Action: Mouse moved to (1065, 182)
Screenshot: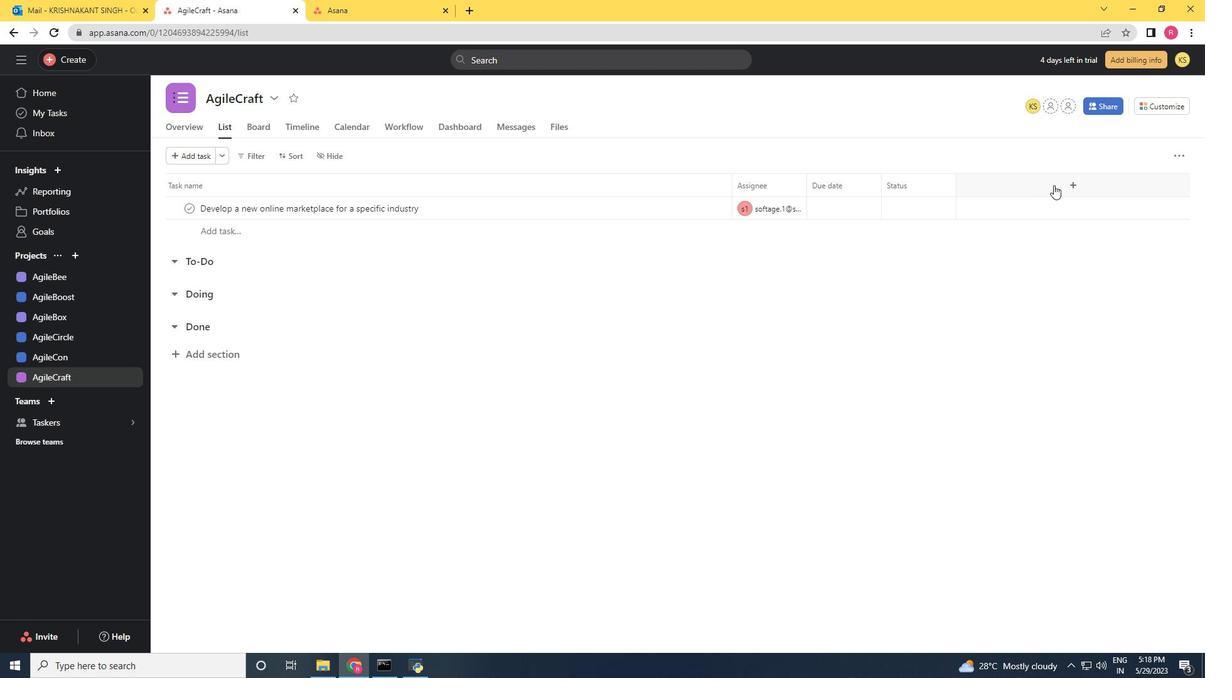 
Action: Mouse pressed left at (1065, 182)
Screenshot: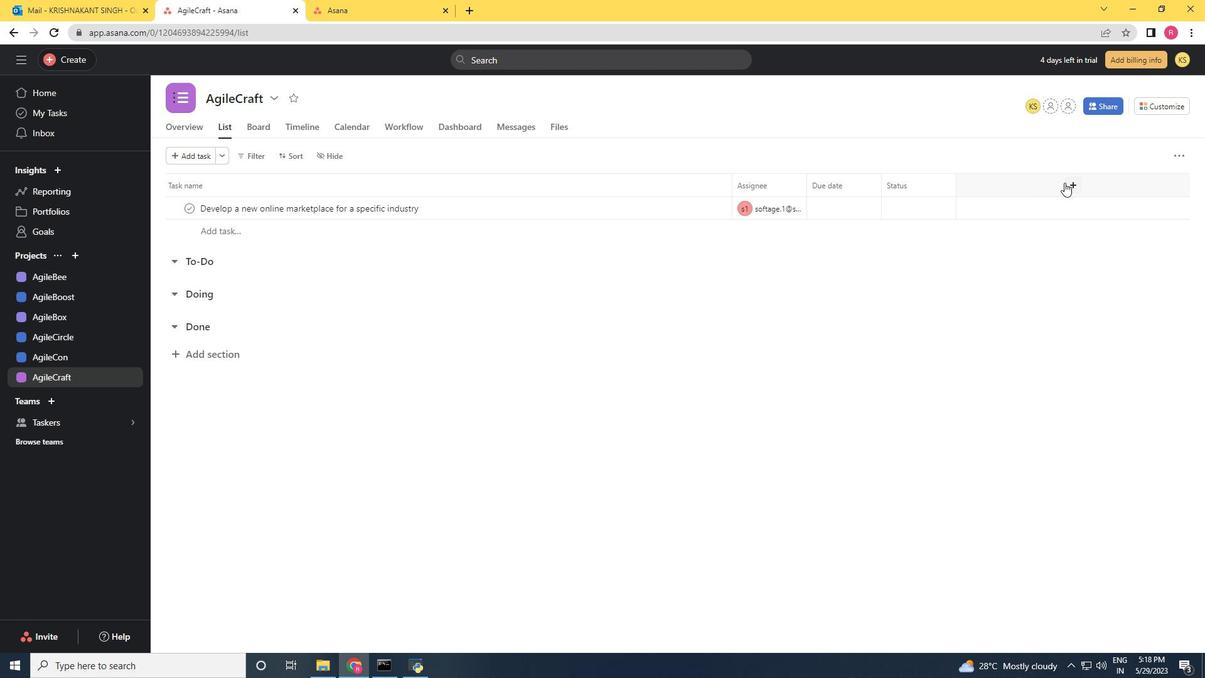 
Action: Mouse moved to (997, 224)
Screenshot: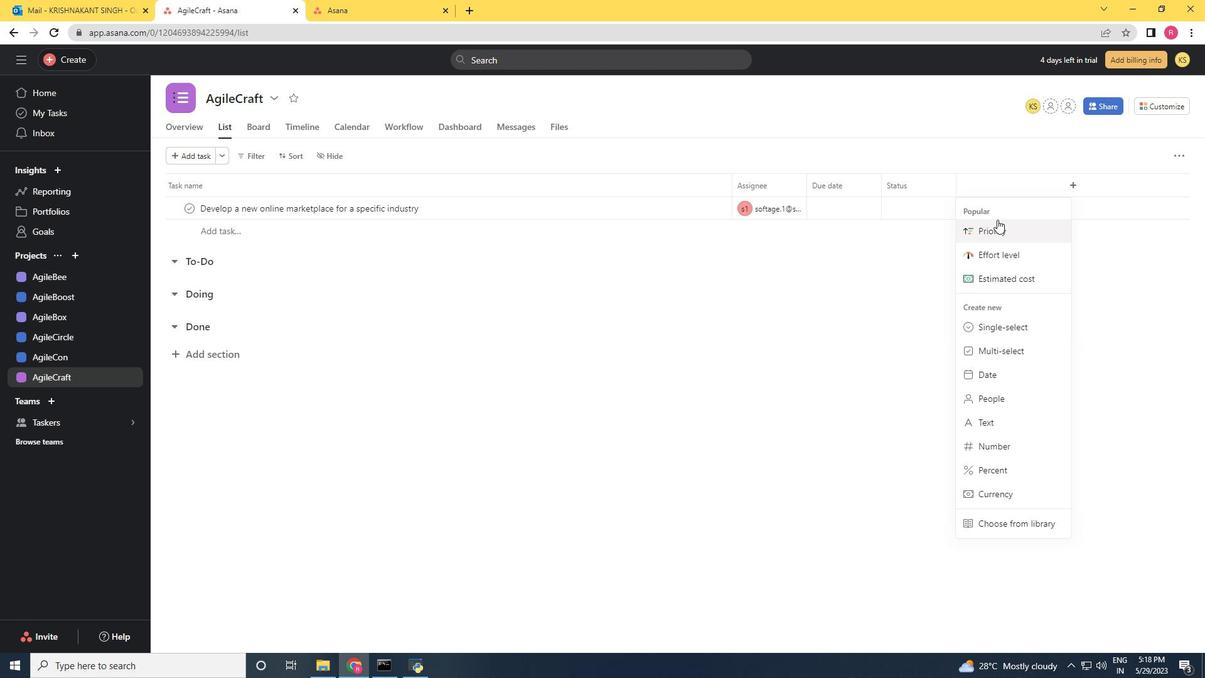 
Action: Mouse pressed left at (997, 224)
Screenshot: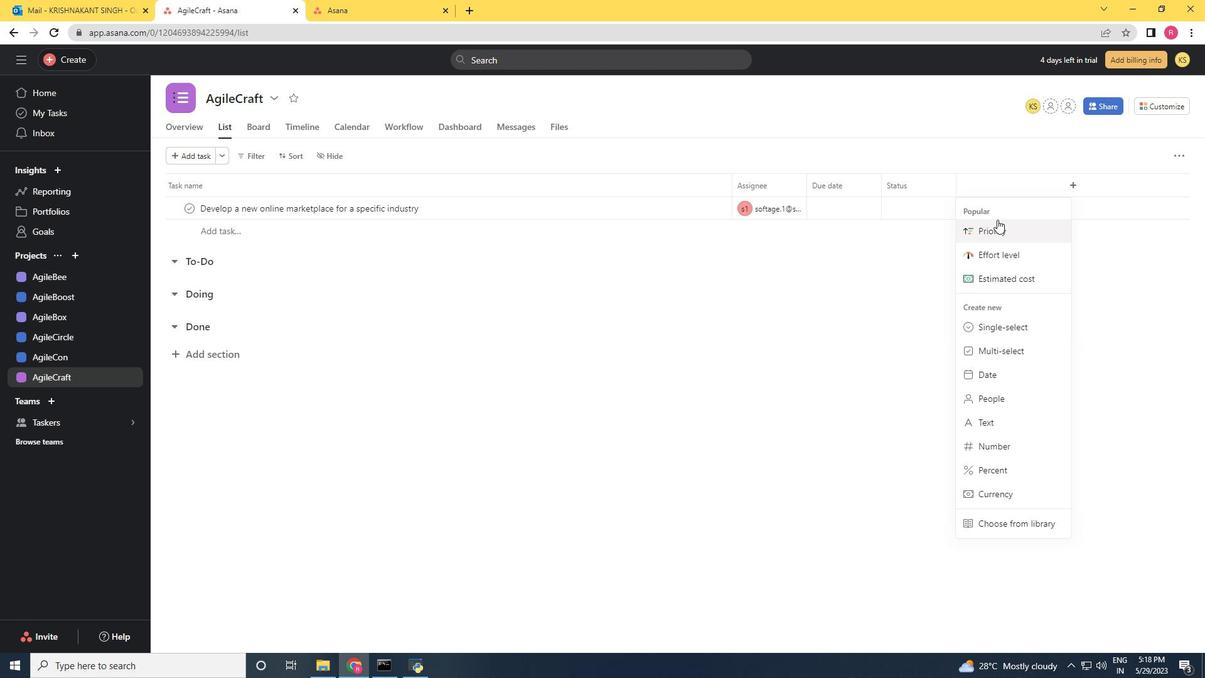 
Action: Mouse moved to (728, 414)
Screenshot: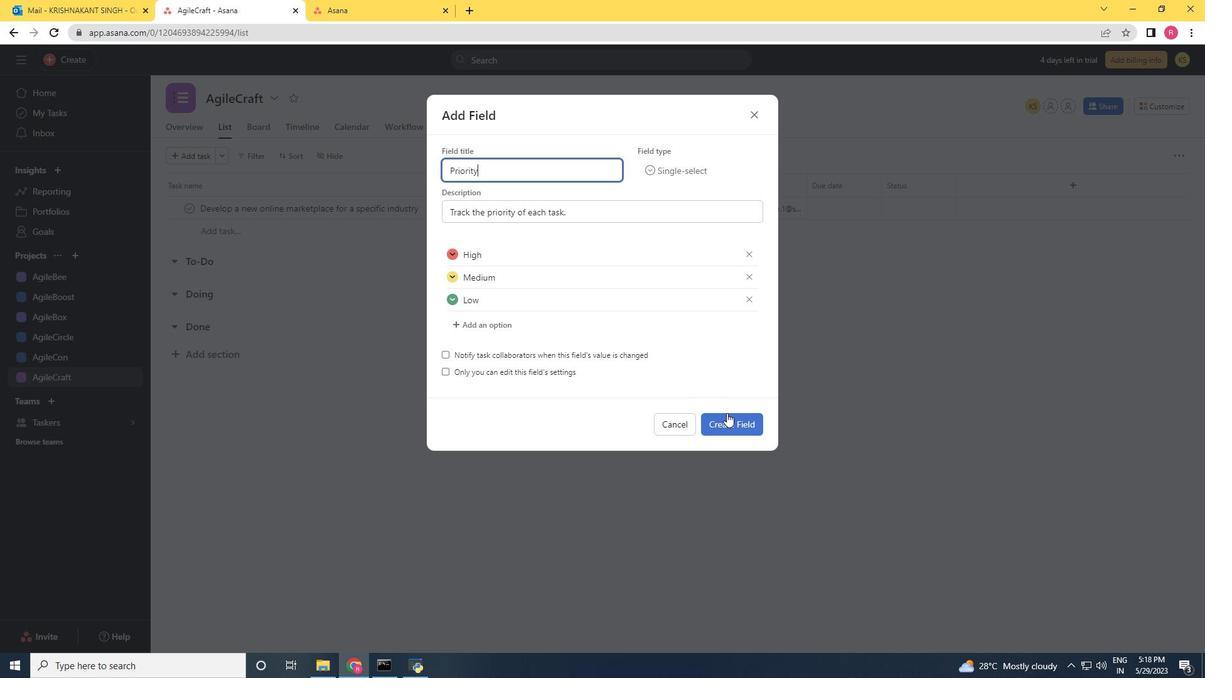 
Action: Mouse pressed left at (728, 414)
Screenshot: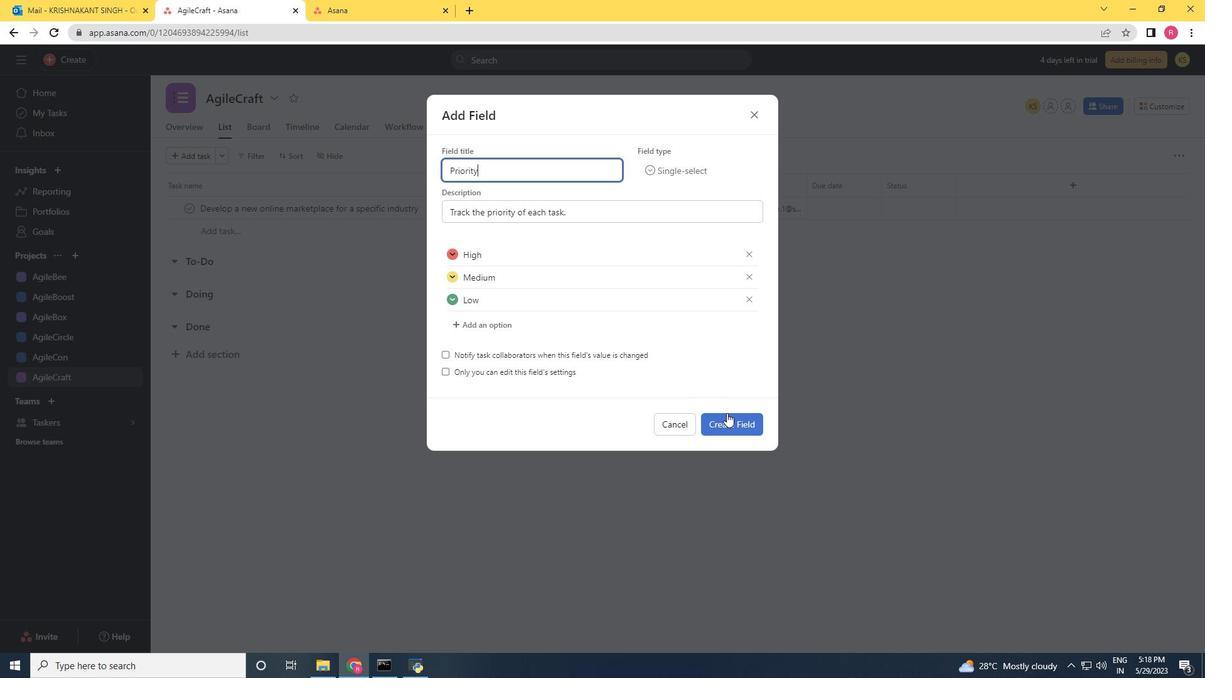 
Action: Mouse moved to (936, 212)
Screenshot: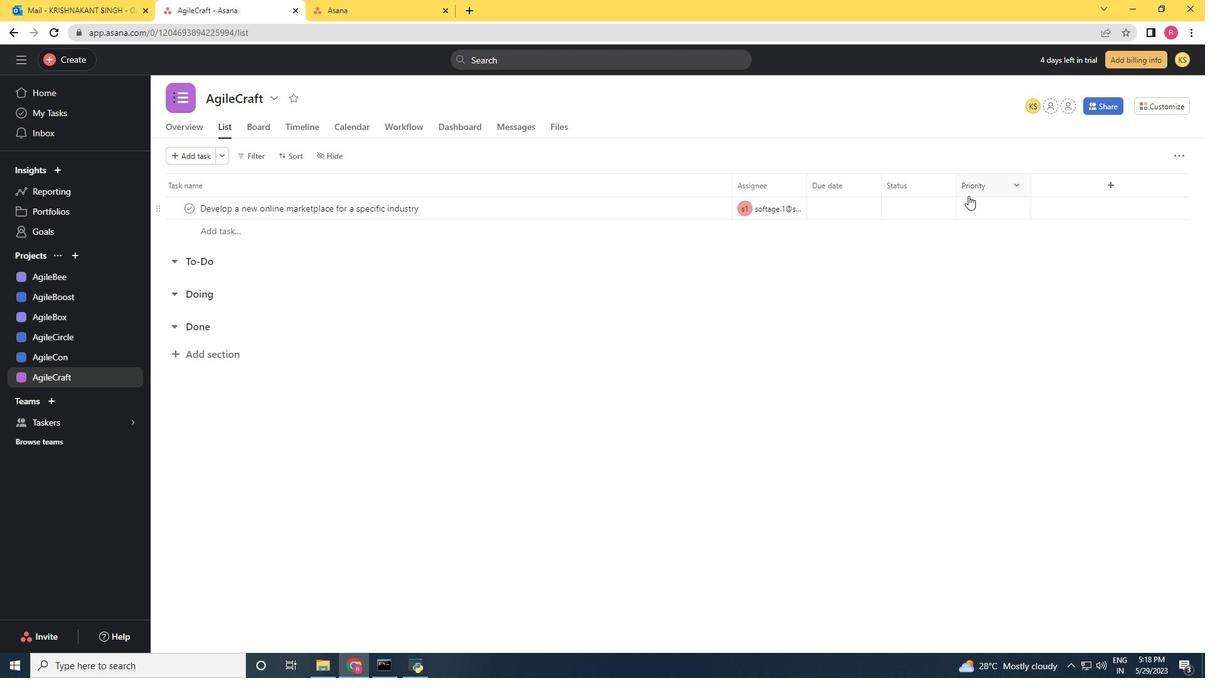 
Action: Mouse pressed left at (936, 212)
Screenshot: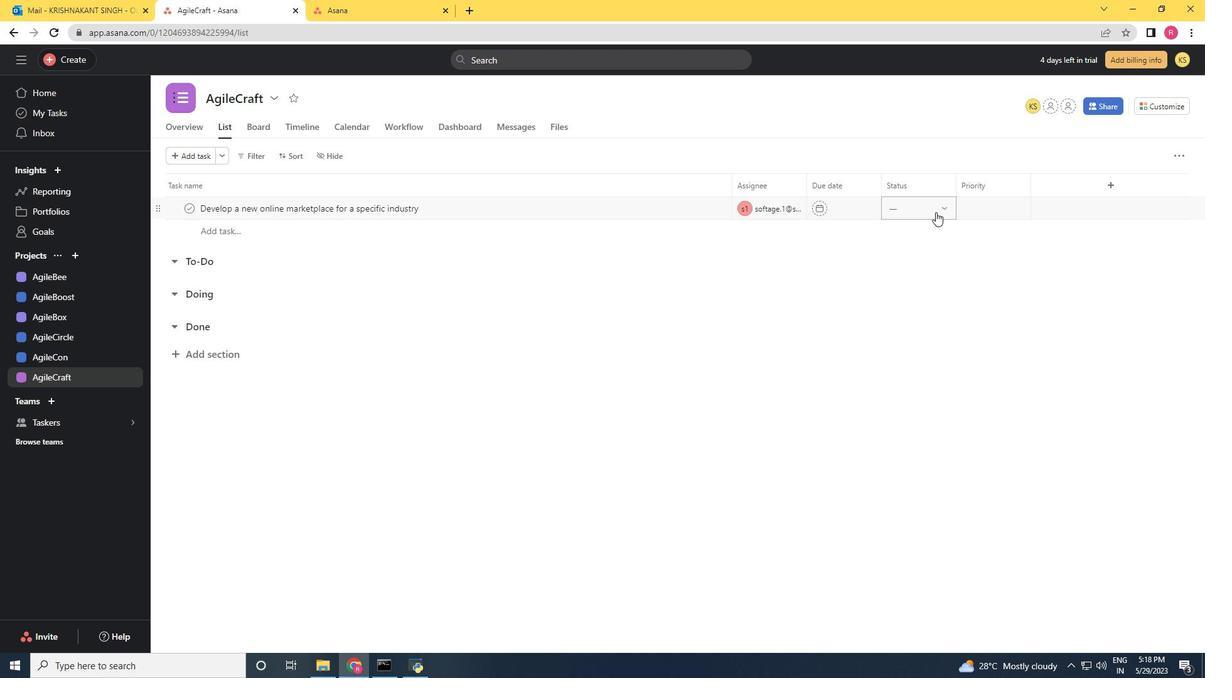 
Action: Mouse moved to (941, 246)
Screenshot: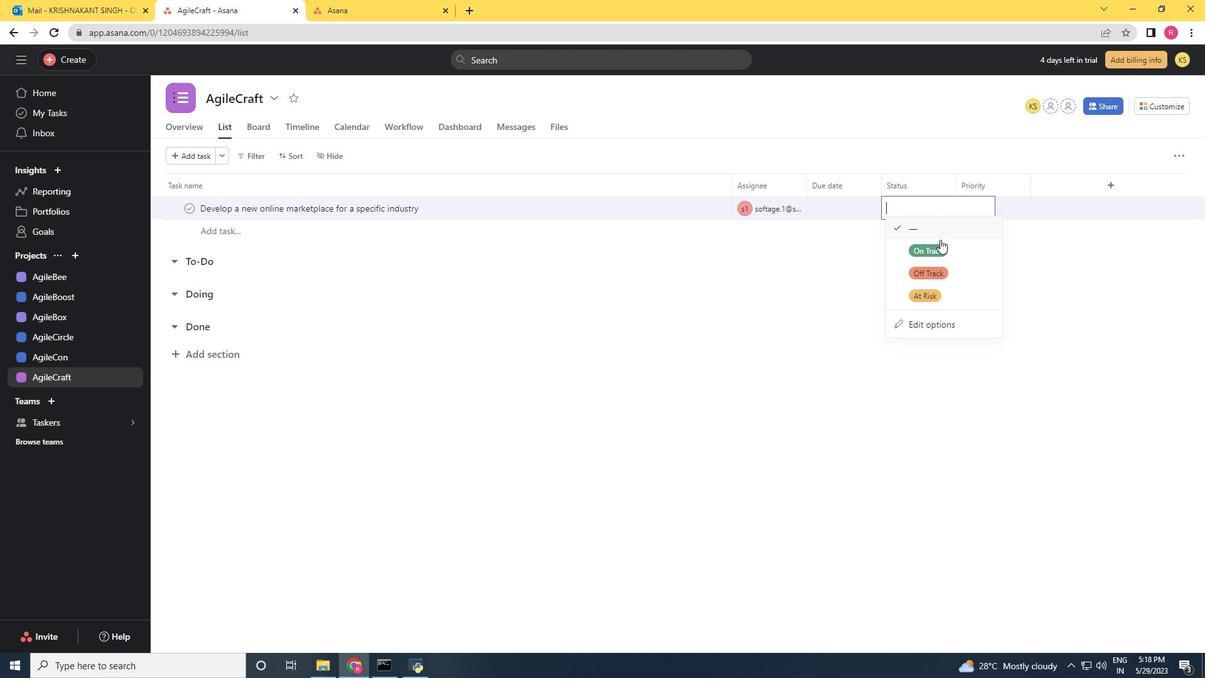 
Action: Mouse pressed left at (941, 246)
Screenshot: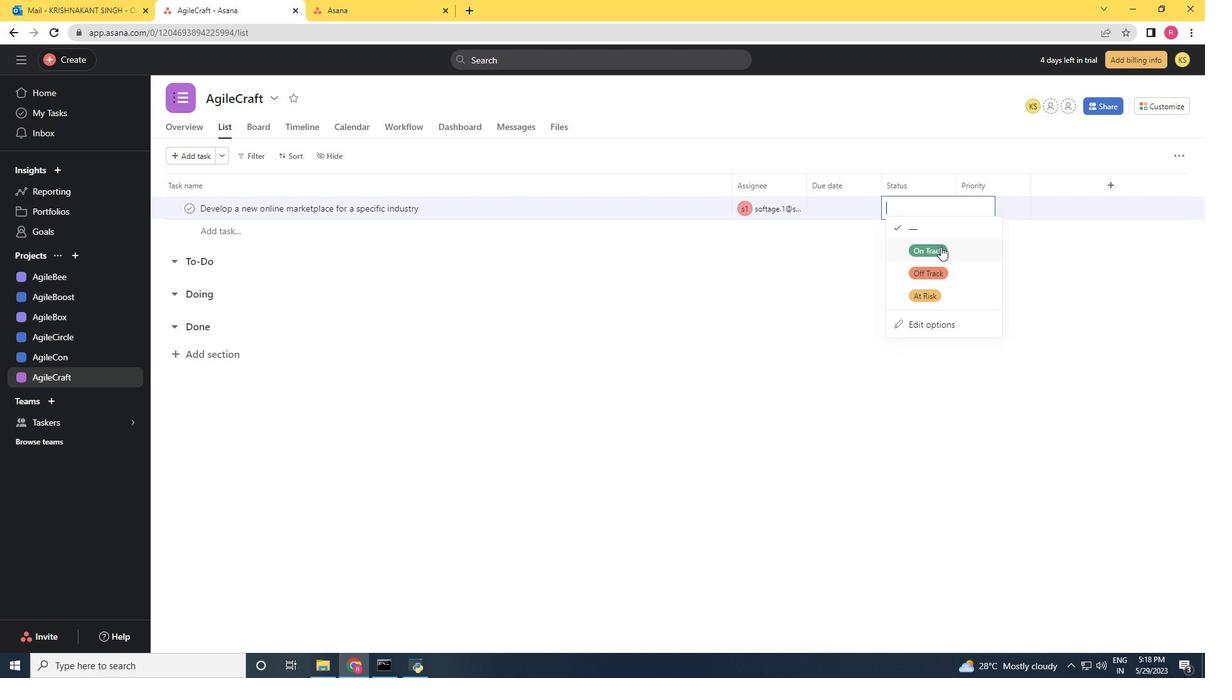 
Action: Mouse moved to (1013, 209)
Screenshot: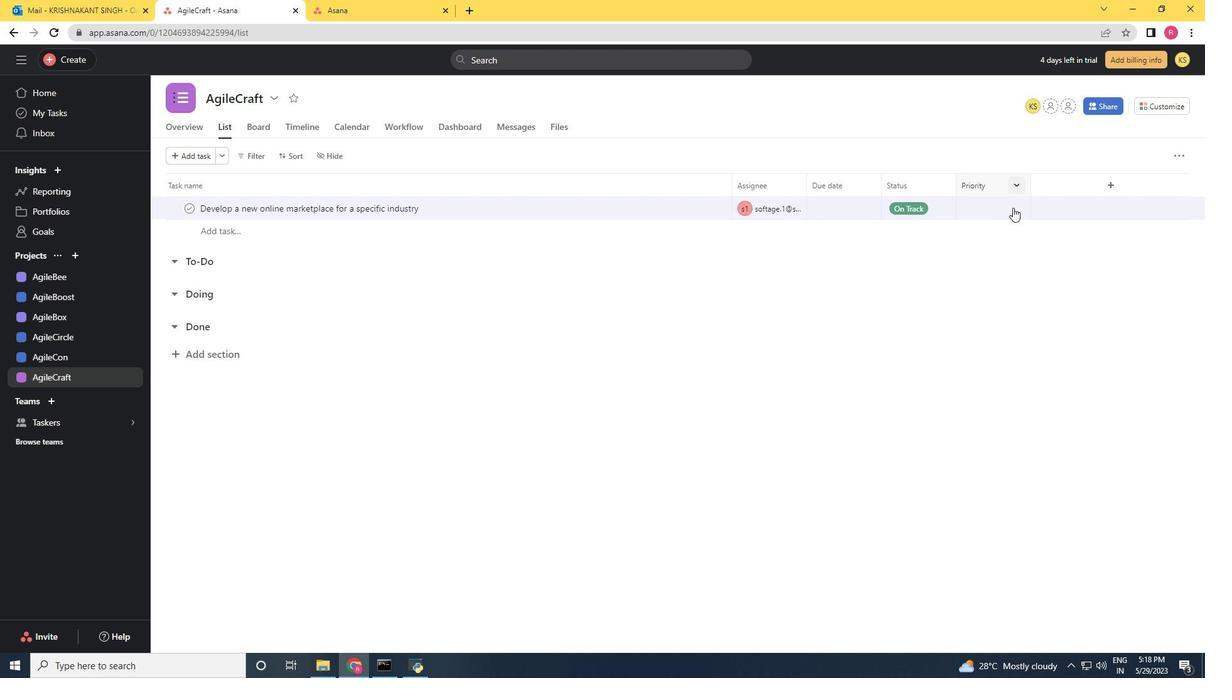 
Action: Mouse pressed left at (1013, 209)
Screenshot: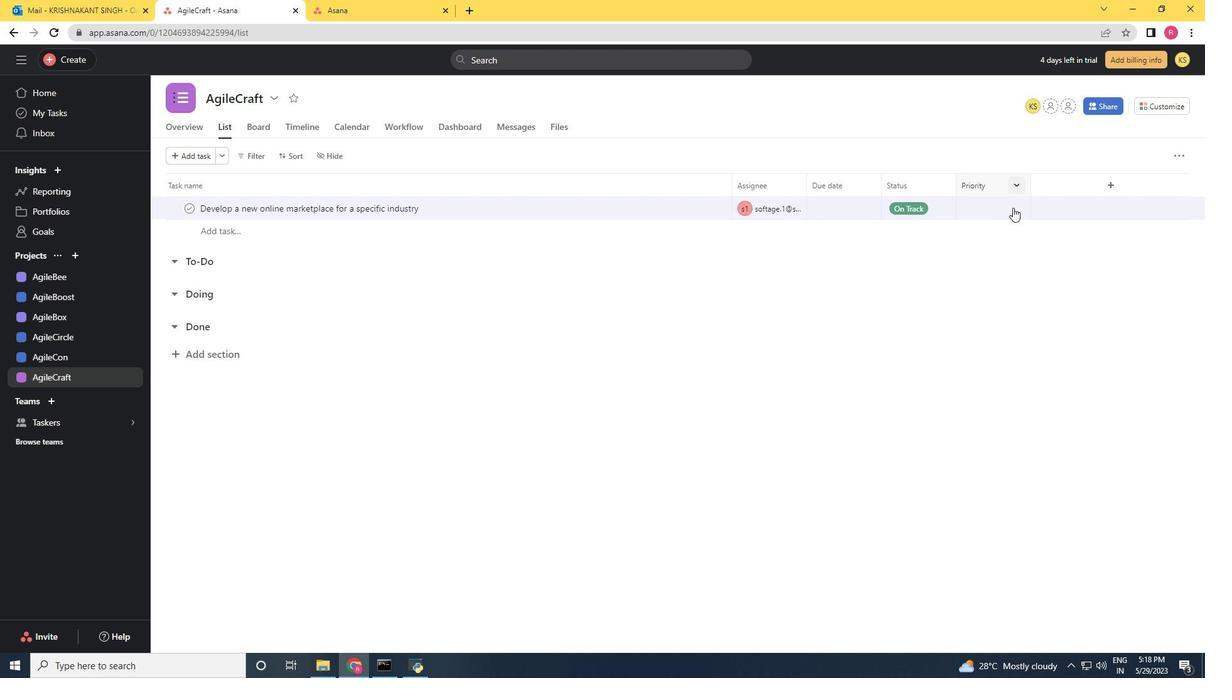 
Action: Mouse moved to (1011, 295)
Screenshot: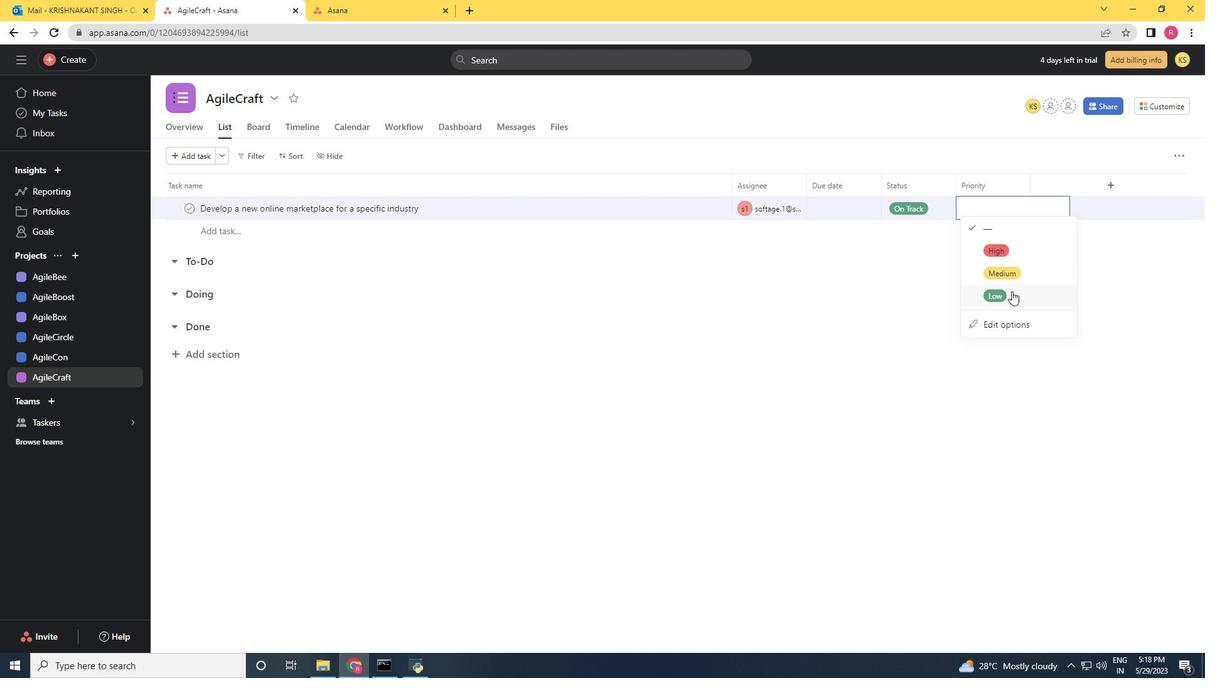 
Action: Mouse pressed left at (1011, 295)
Screenshot: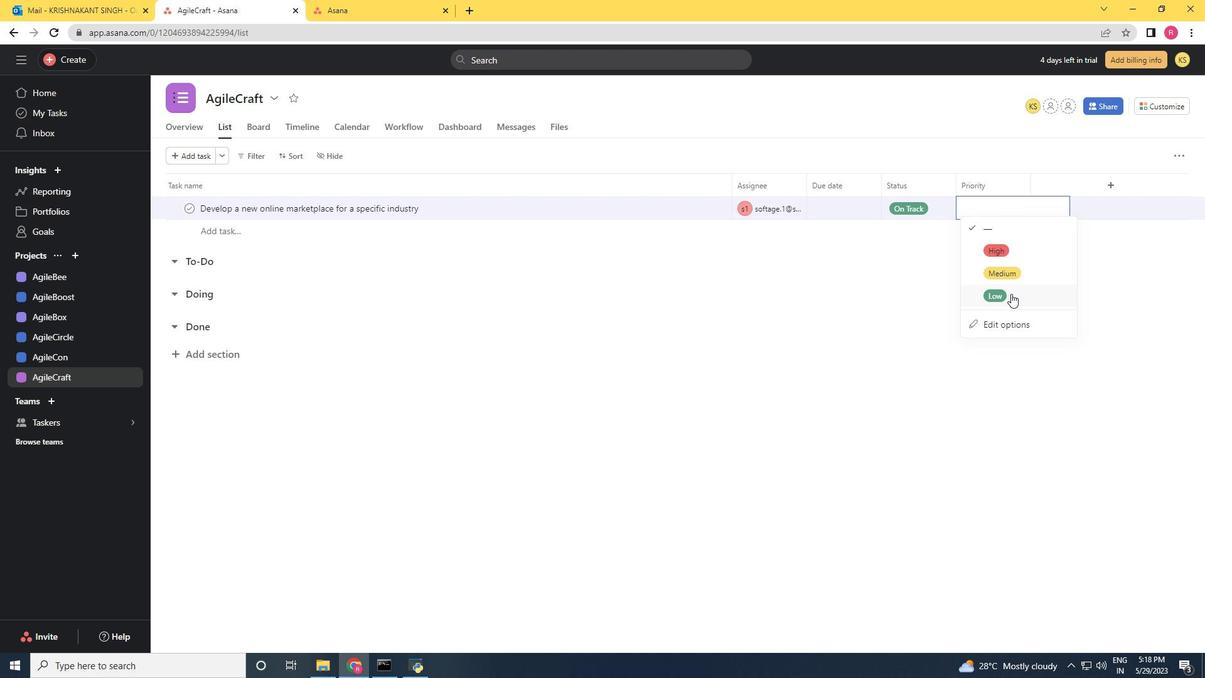 
Action: Mouse moved to (923, 366)
Screenshot: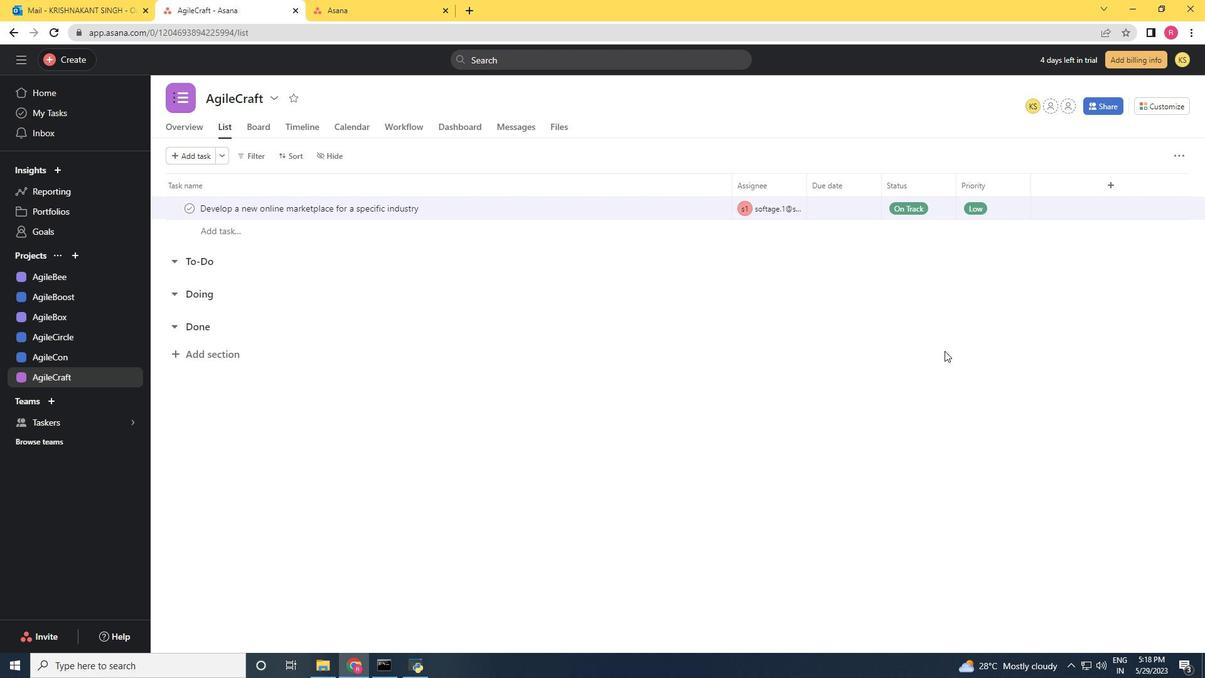 
